 Task: Select street view around selected location Galveston Island Historic Pleasure Pier, Texas, United States and verify 2 surrounding locations
Action: Mouse moved to (147, 53)
Screenshot: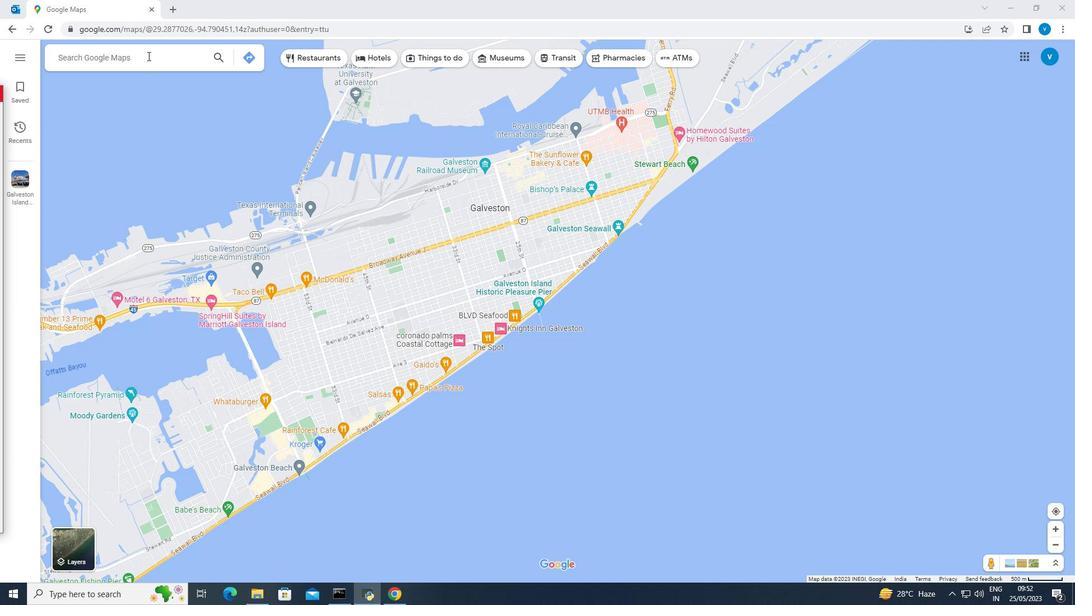 
Action: Mouse pressed left at (147, 53)
Screenshot: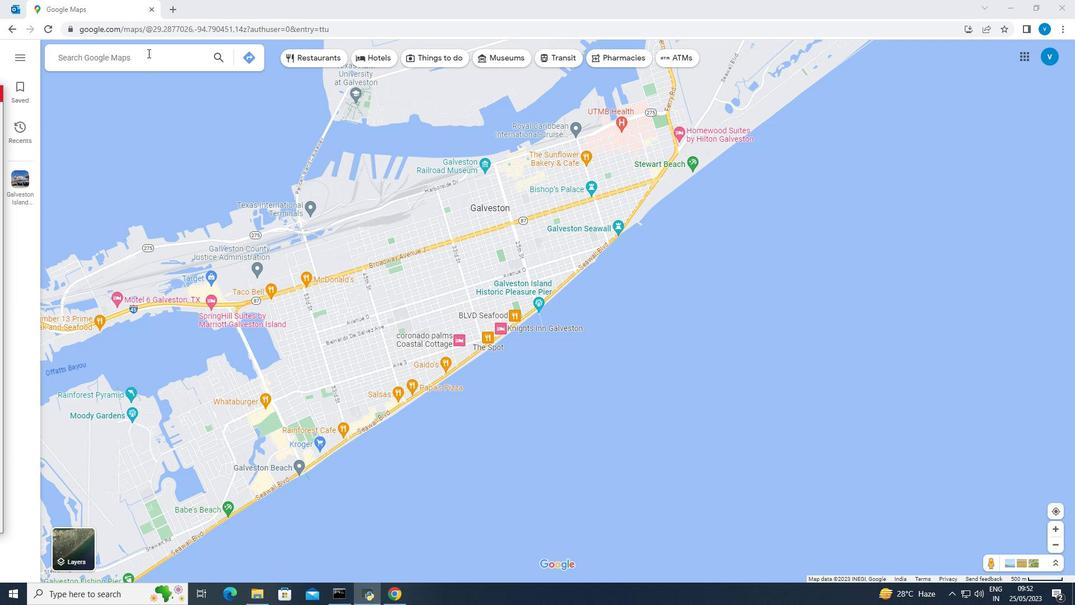 
Action: Key pressed <Key.shift><Key.shift>alveston<Key.space><Key.shift><Key.shift><Key.shift><Key.shift><Key.shift><Key.shift><Key.shift><Key.shift>Island<Key.space><Key.shift><Key.shift>Historic<Key.space><Key.shift><Key.shift><Key.shift><Key.shift><Key.shift><Key.shift><Key.shift>Pleasure<Key.space><Key.shift><Key.shift><Key.shift><Key.shift><Key.shift><Key.shift><Key.shift>Pier,<Key.space><Key.shift><Key.shift><Key.shift><Key.shift><Key.shift><Key.shift>Texas,<Key.space><Key.shift><Key.shift><Key.shift><Key.shift>United<Key.space><Key.shift><Key.shift><Key.shift><Key.shift><Key.shift><Key.shift><Key.shift>States
Screenshot: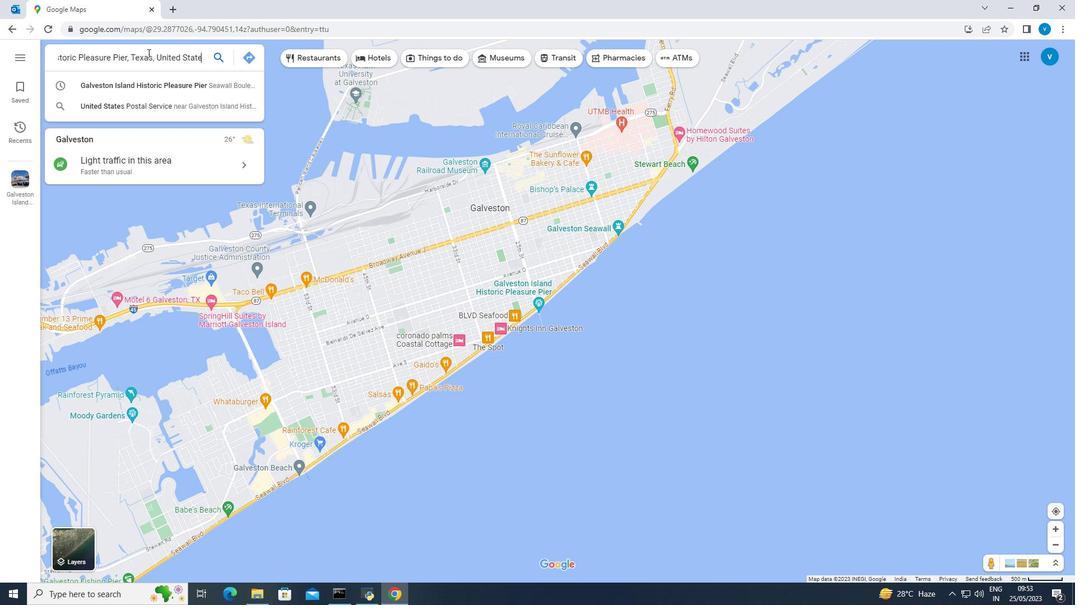 
Action: Mouse moved to (155, 62)
Screenshot: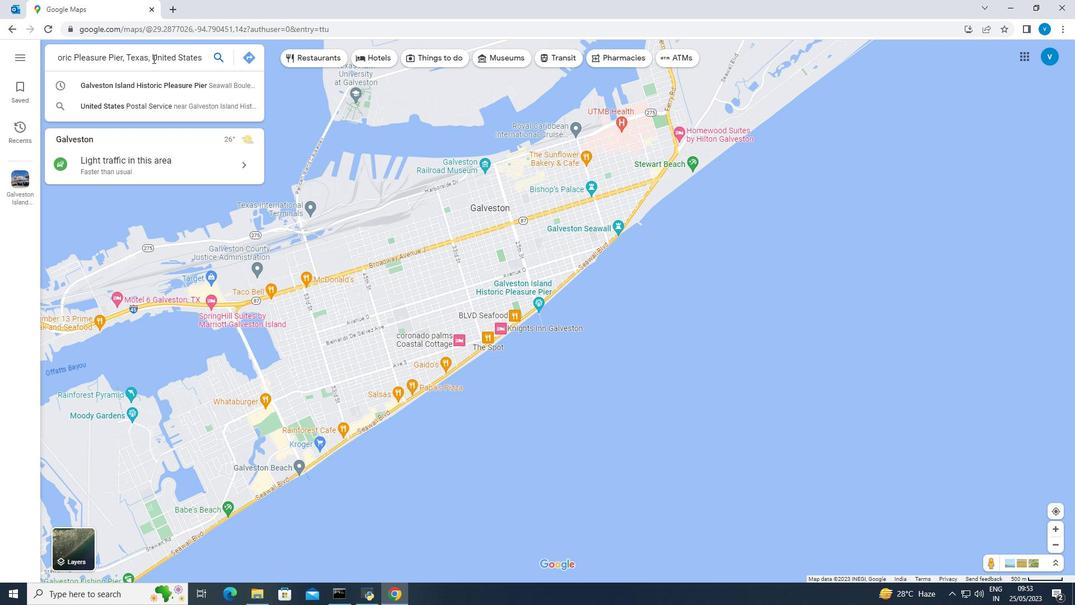
Action: Key pressed <Key.enter>
Screenshot: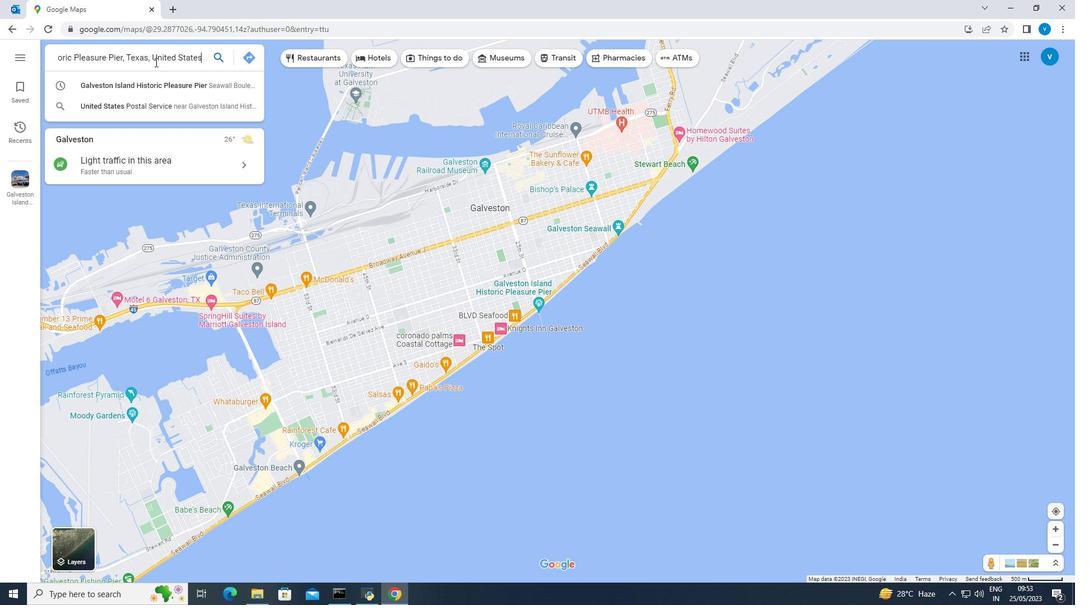 
Action: Mouse moved to (1031, 564)
Screenshot: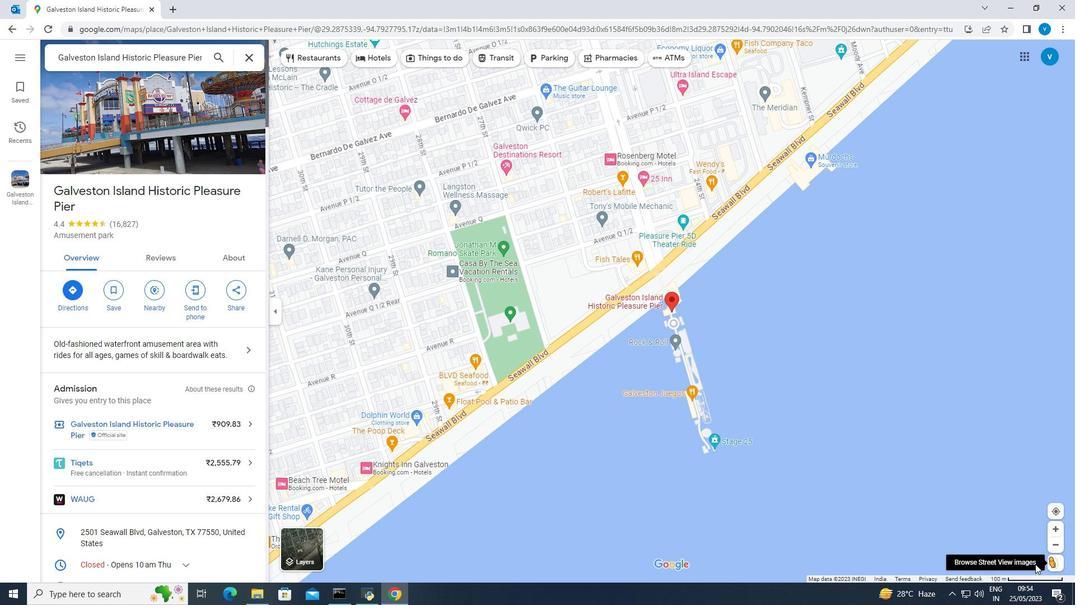 
Action: Mouse pressed left at (1031, 564)
Screenshot: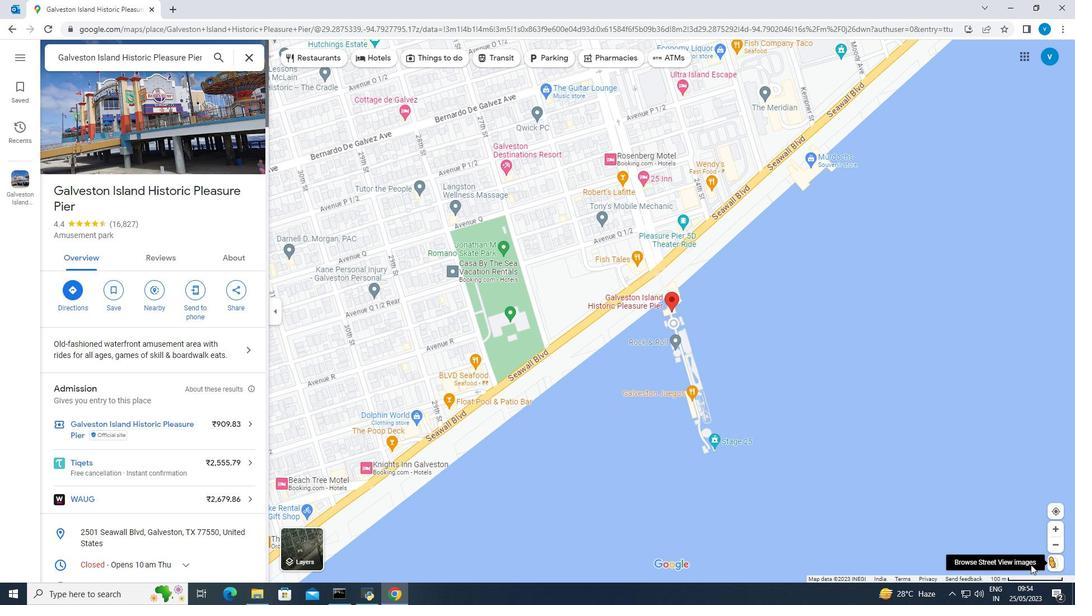 
Action: Mouse moved to (736, 201)
Screenshot: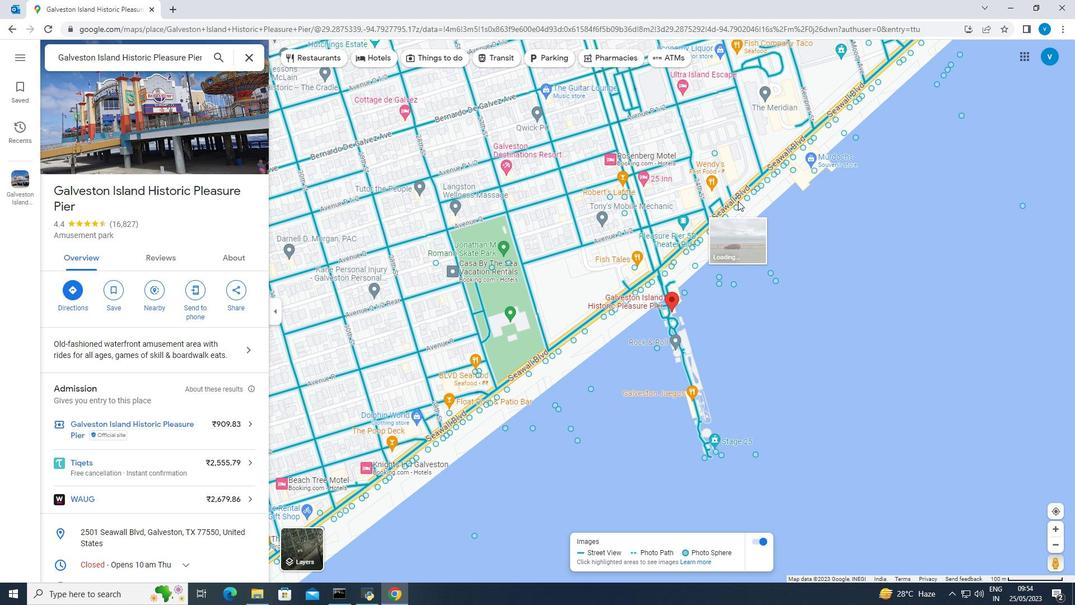 
Action: Mouse pressed left at (736, 201)
Screenshot: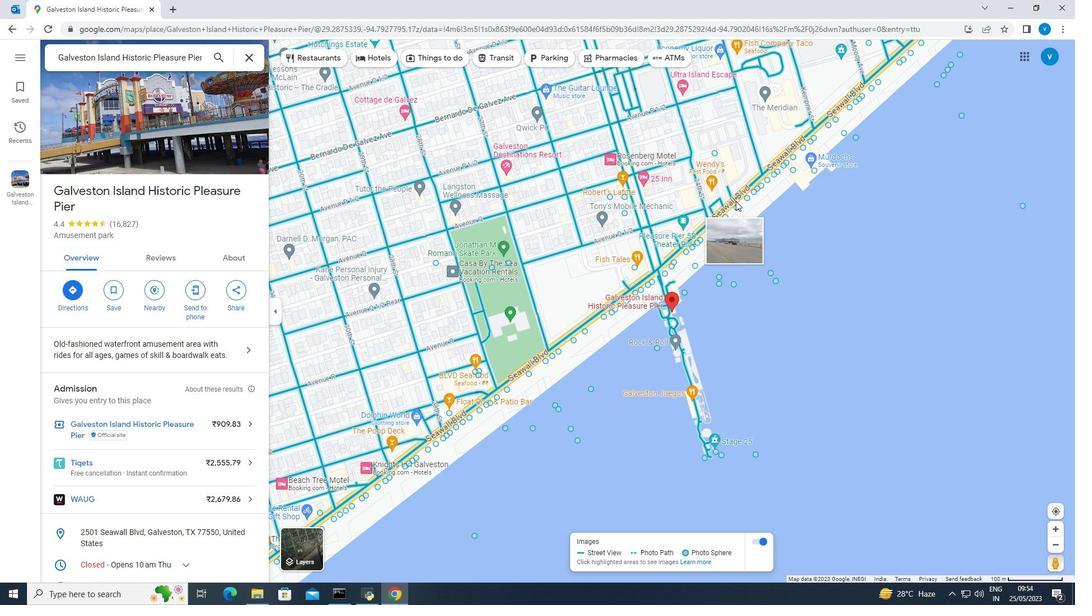 
Action: Mouse pressed left at (736, 201)
Screenshot: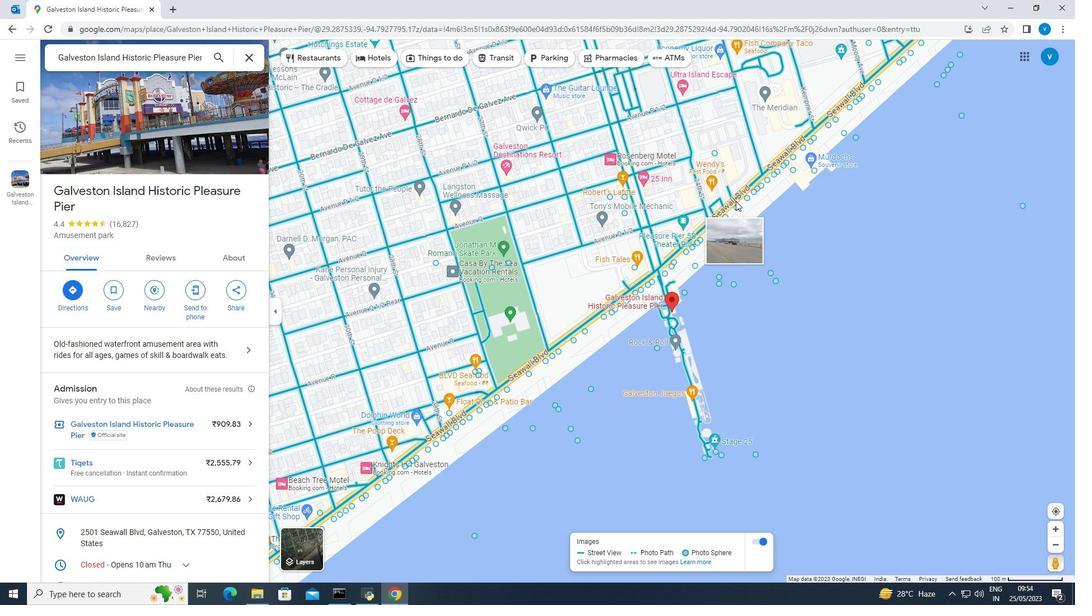 
Action: Mouse moved to (705, 354)
Screenshot: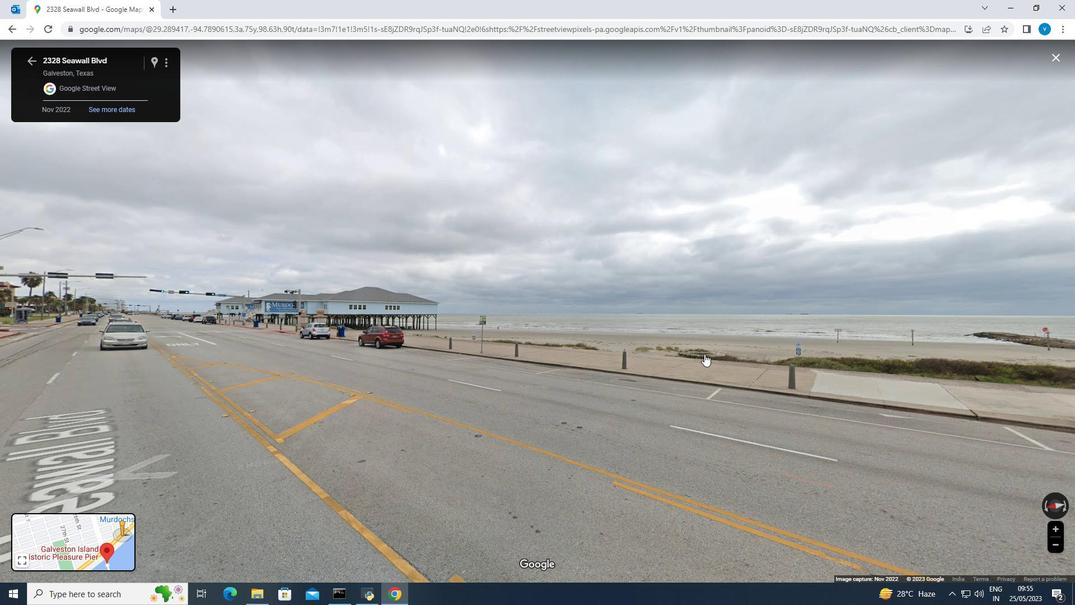 
Action: Mouse pressed left at (705, 354)
Screenshot: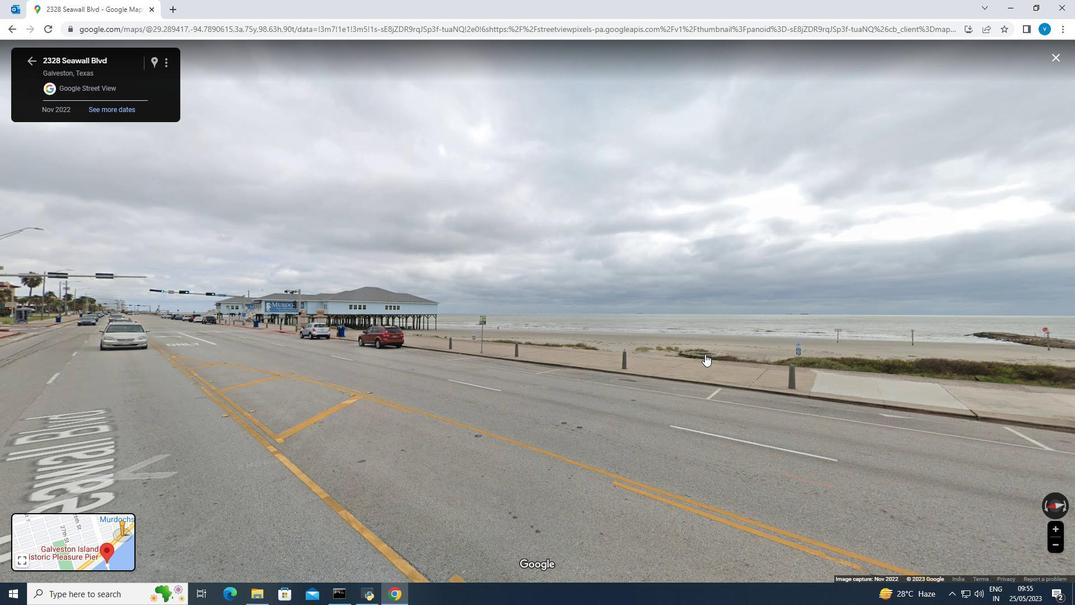 
Action: Mouse moved to (471, 350)
Screenshot: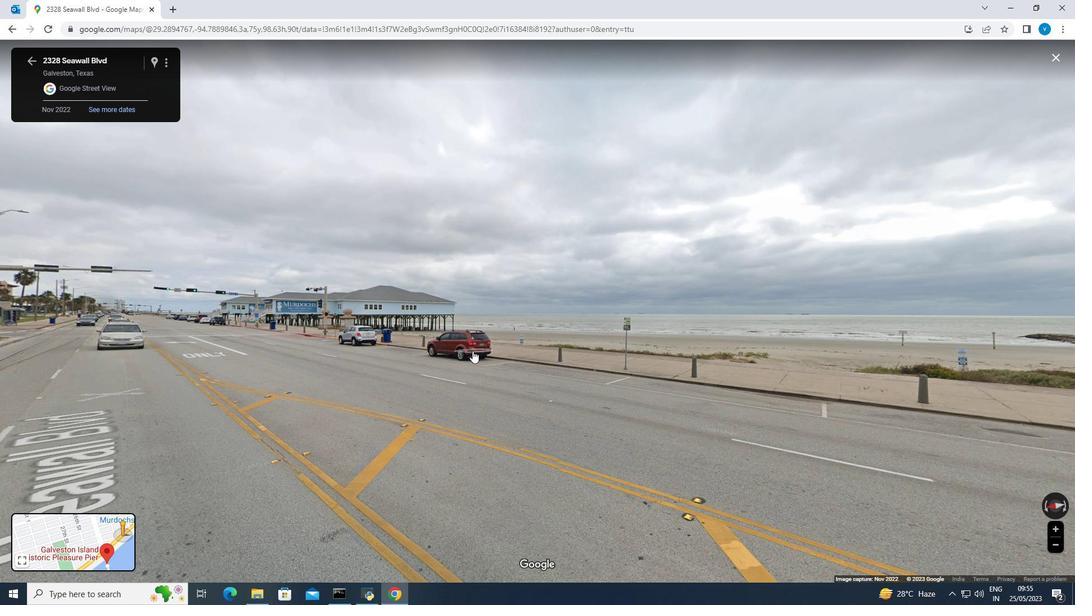 
Action: Mouse pressed left at (471, 350)
Screenshot: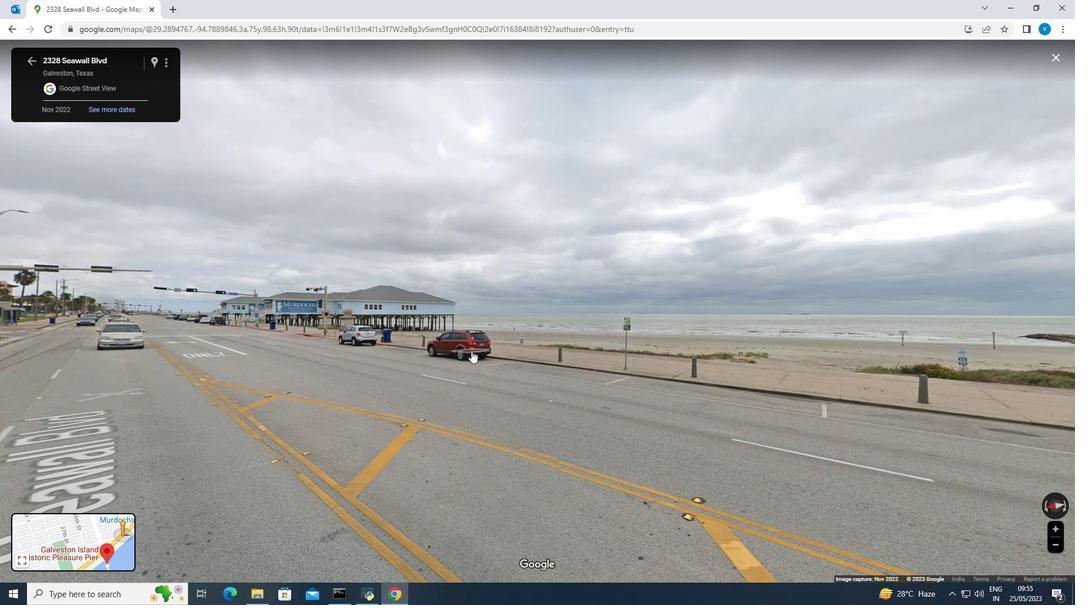 
Action: Mouse moved to (365, 313)
Screenshot: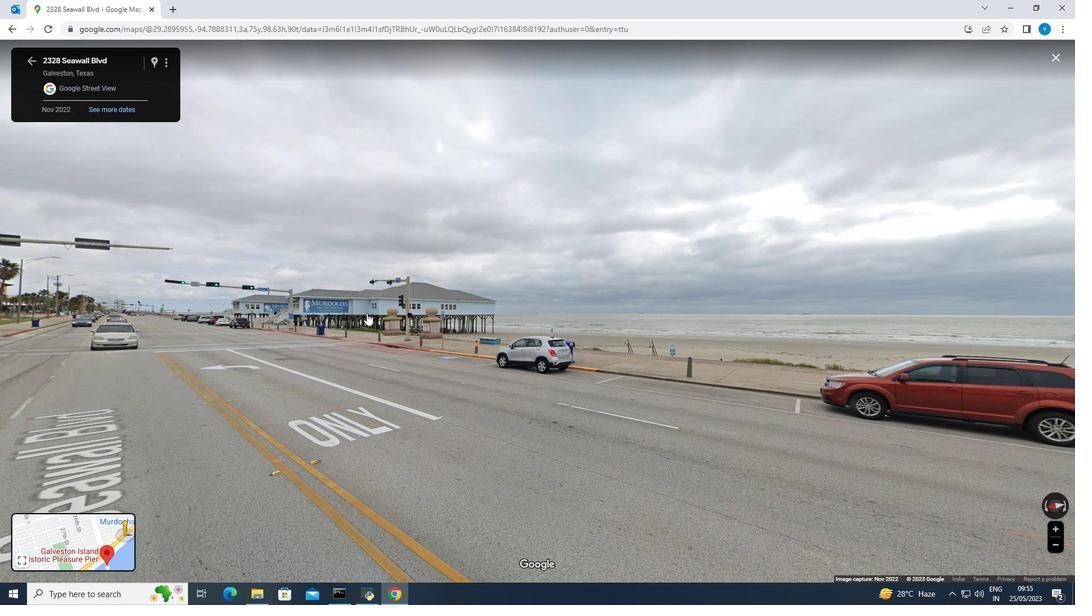 
Action: Mouse pressed left at (365, 313)
Screenshot: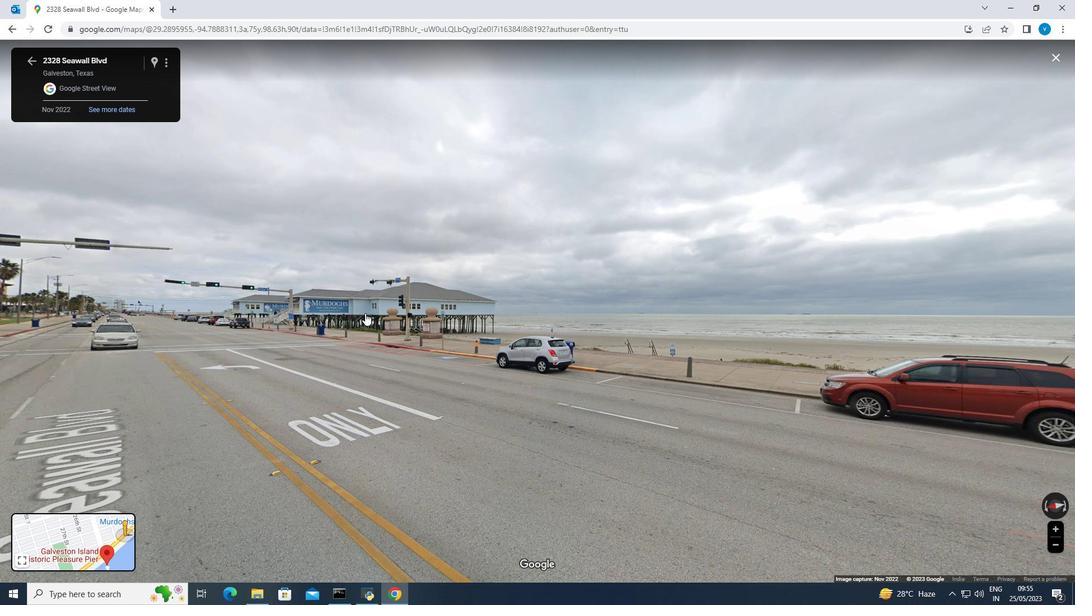 
Action: Mouse moved to (179, 340)
Screenshot: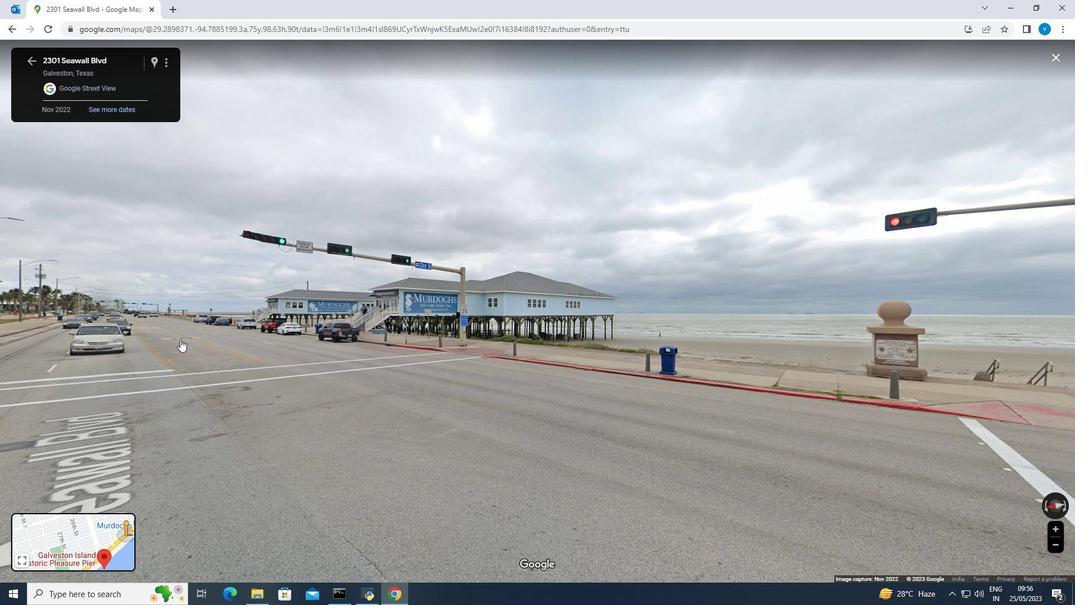 
Action: Mouse scrolled (179, 339) with delta (0, 0)
Screenshot: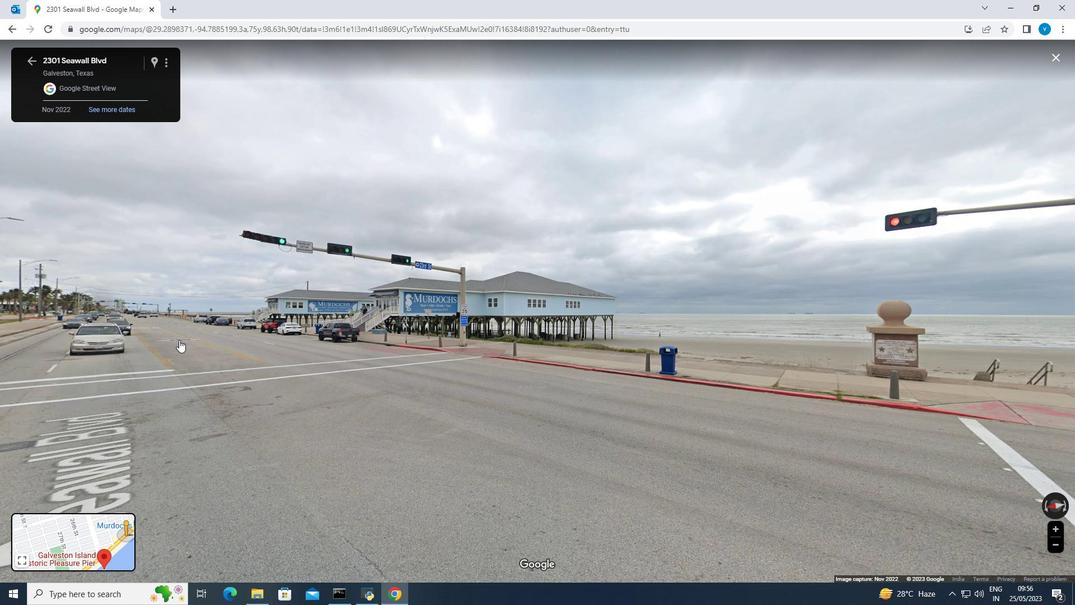 
Action: Mouse moved to (6, 358)
Screenshot: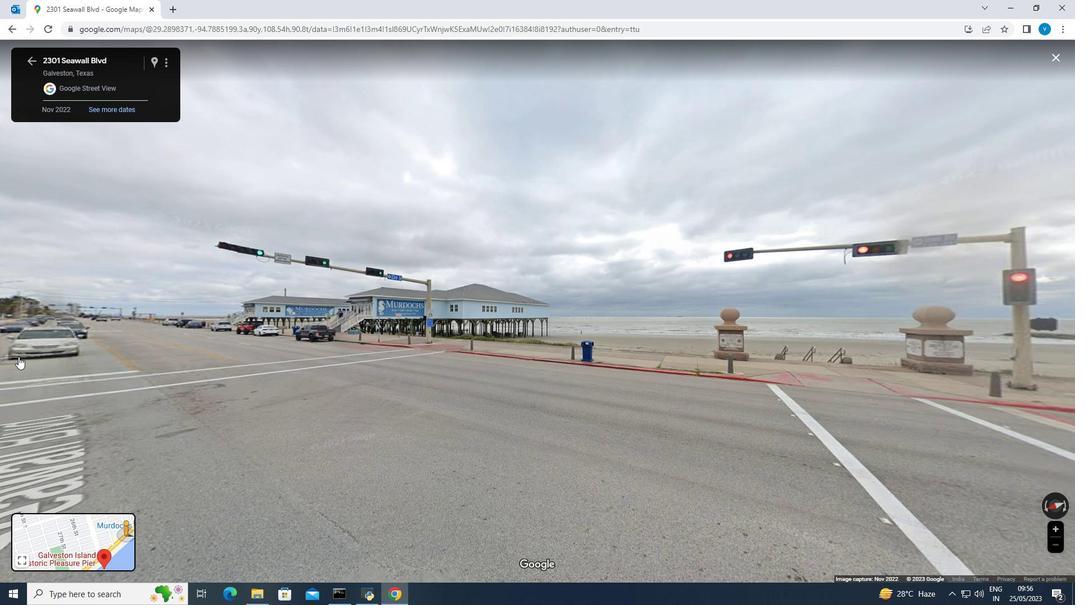 
Action: Mouse pressed left at (6, 358)
Screenshot: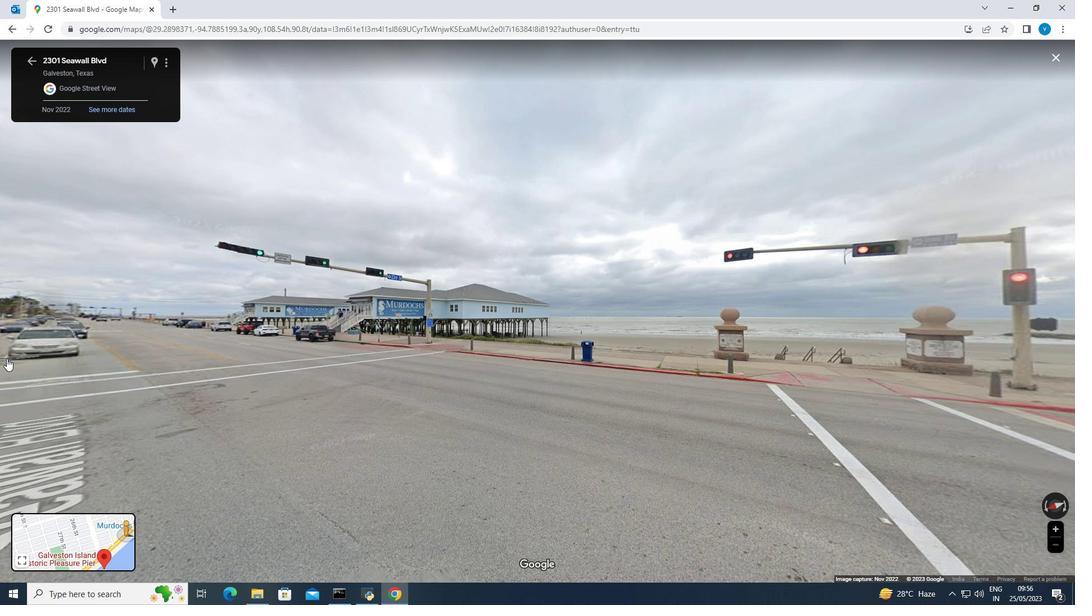 
Action: Mouse moved to (20, 360)
Screenshot: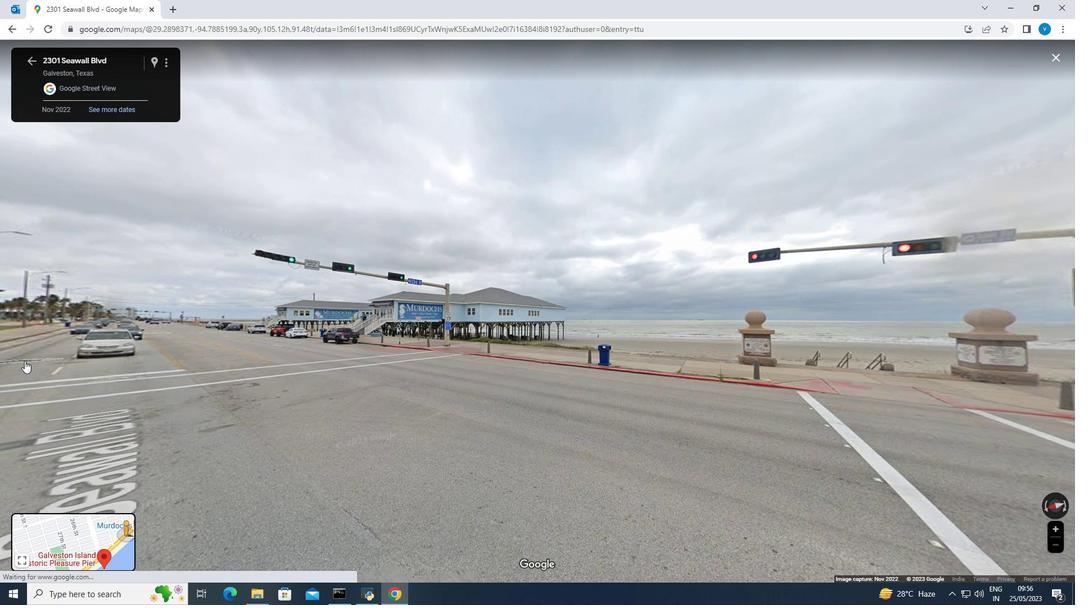 
Action: Mouse pressed left at (20, 360)
Screenshot: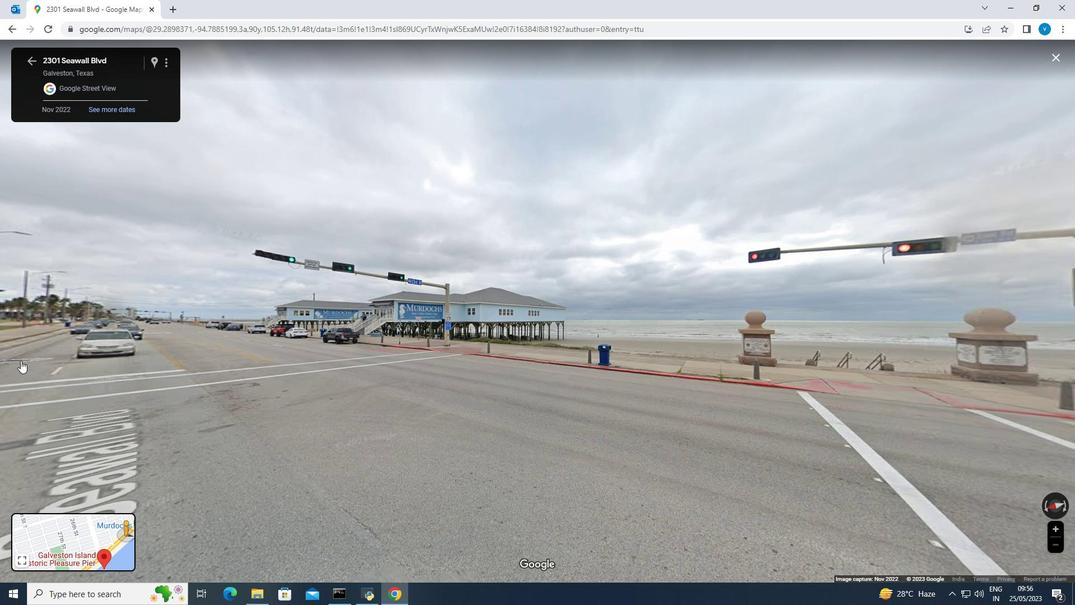 
Action: Mouse moved to (33, 370)
Screenshot: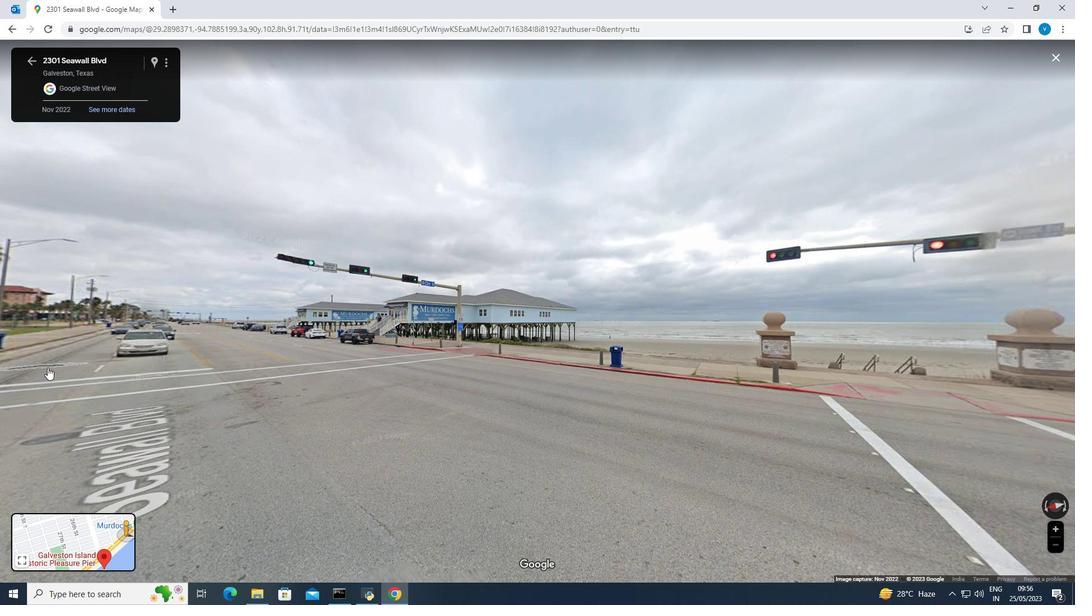 
Action: Mouse pressed left at (33, 370)
Screenshot: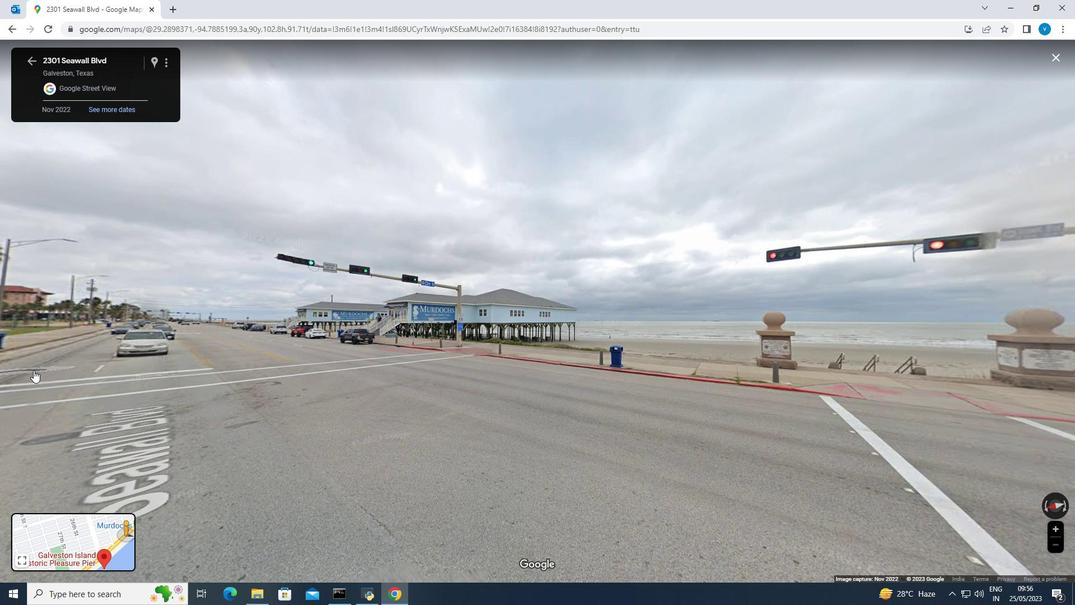 
Action: Mouse moved to (56, 370)
Screenshot: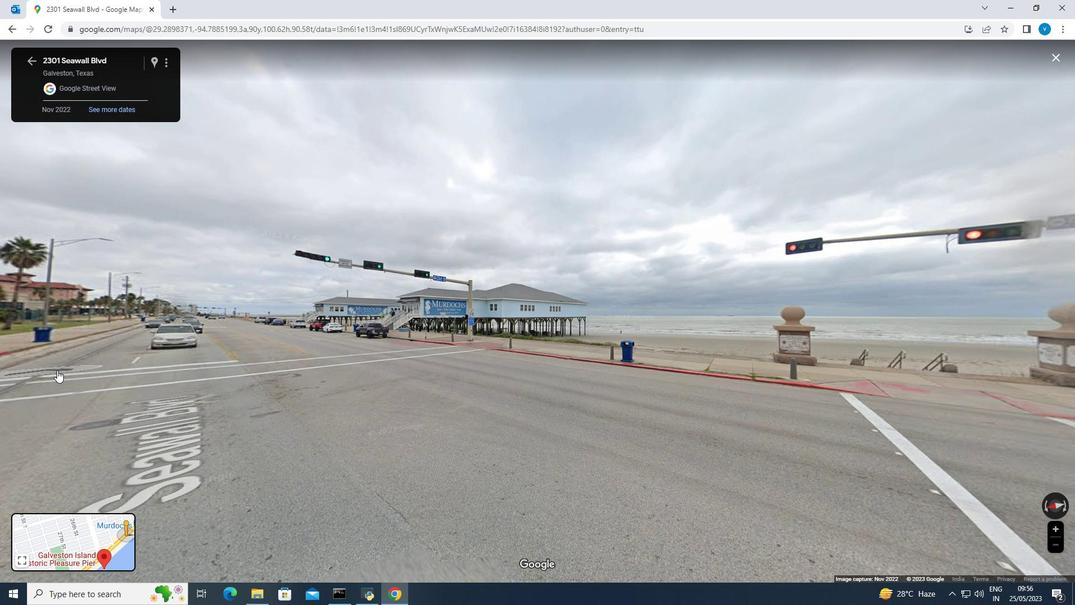 
Action: Mouse pressed left at (56, 370)
Screenshot: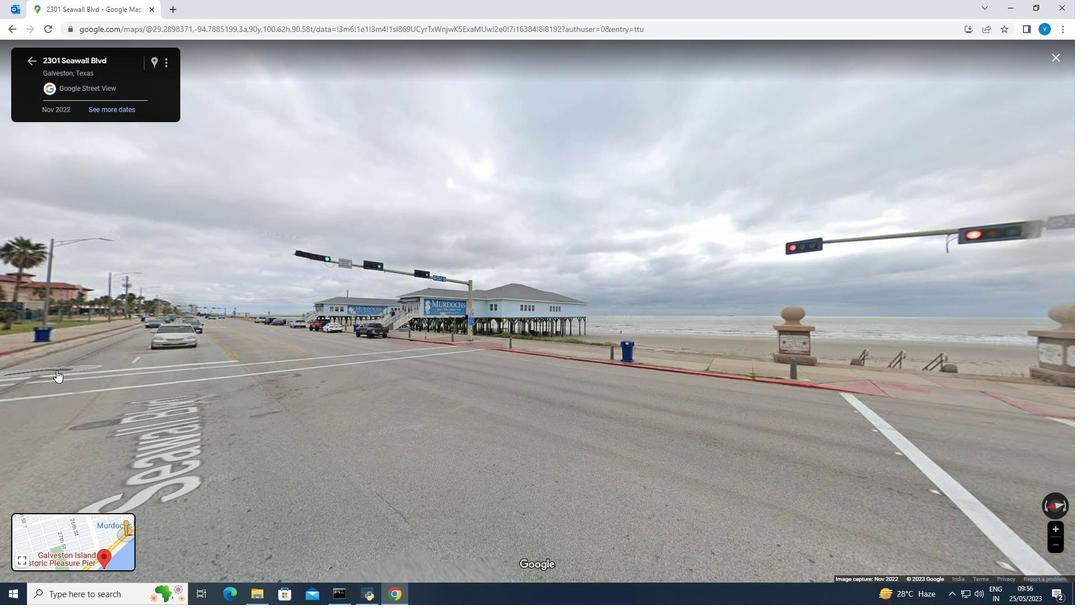 
Action: Mouse moved to (62, 369)
Screenshot: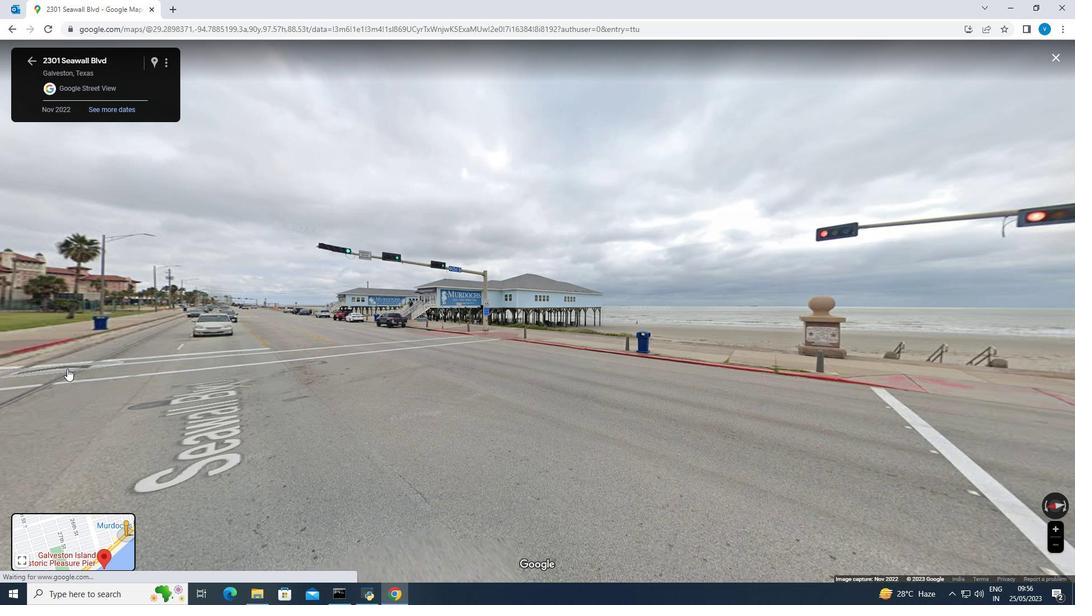 
Action: Mouse pressed left at (62, 369)
Screenshot: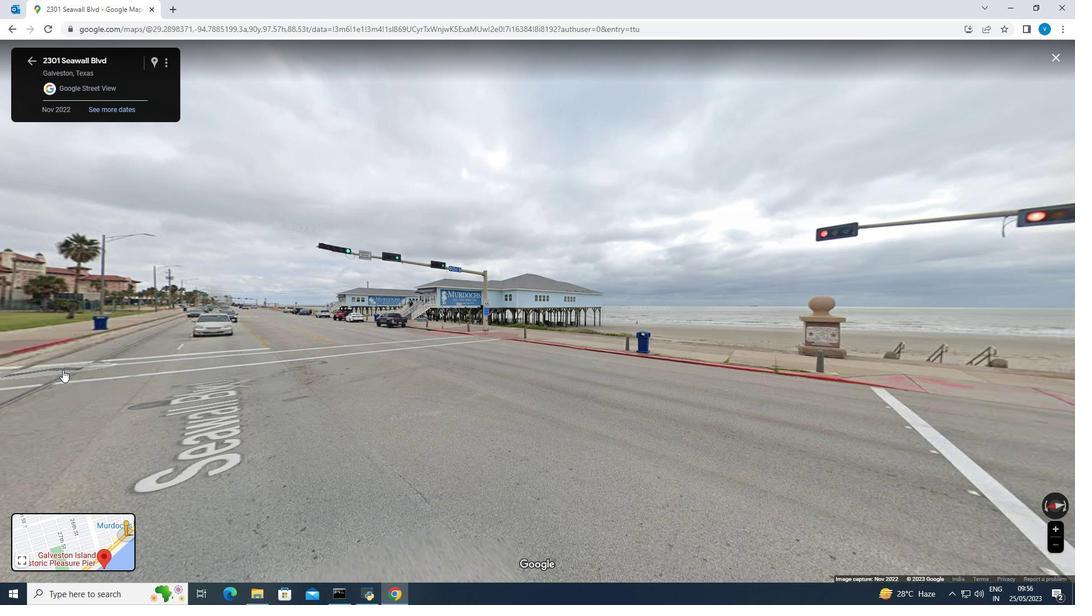 
Action: Mouse moved to (224, 329)
Screenshot: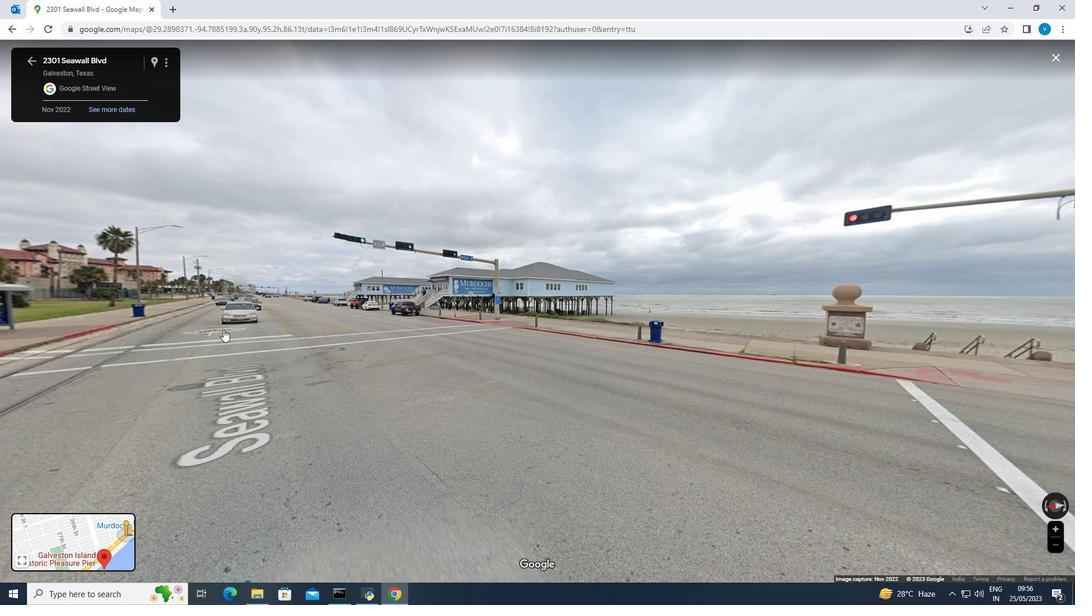 
Action: Mouse scrolled (224, 330) with delta (0, 0)
Screenshot: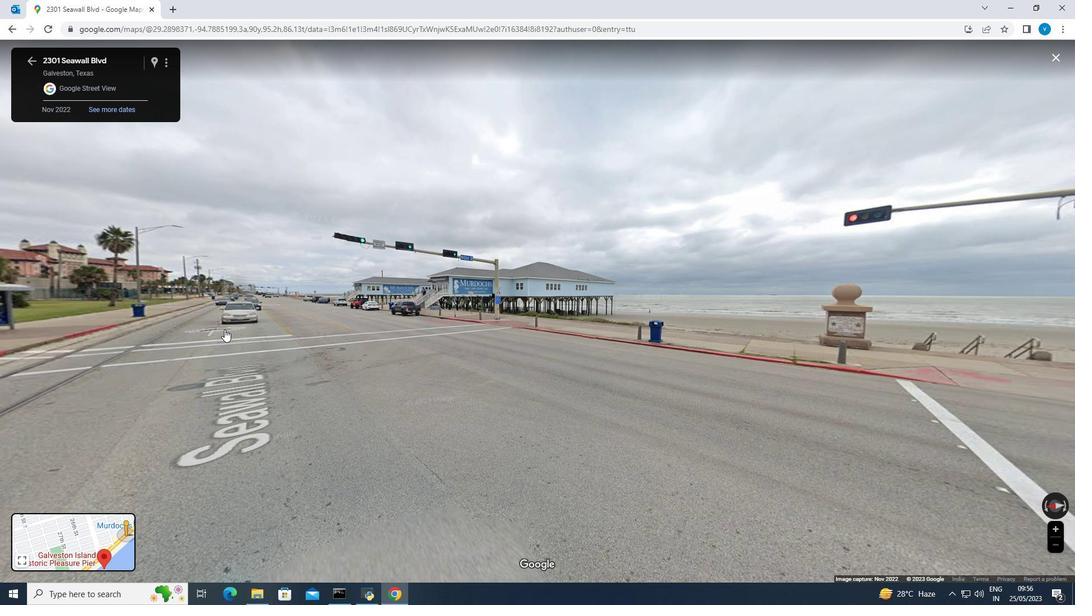 
Action: Mouse scrolled (224, 330) with delta (0, 0)
Screenshot: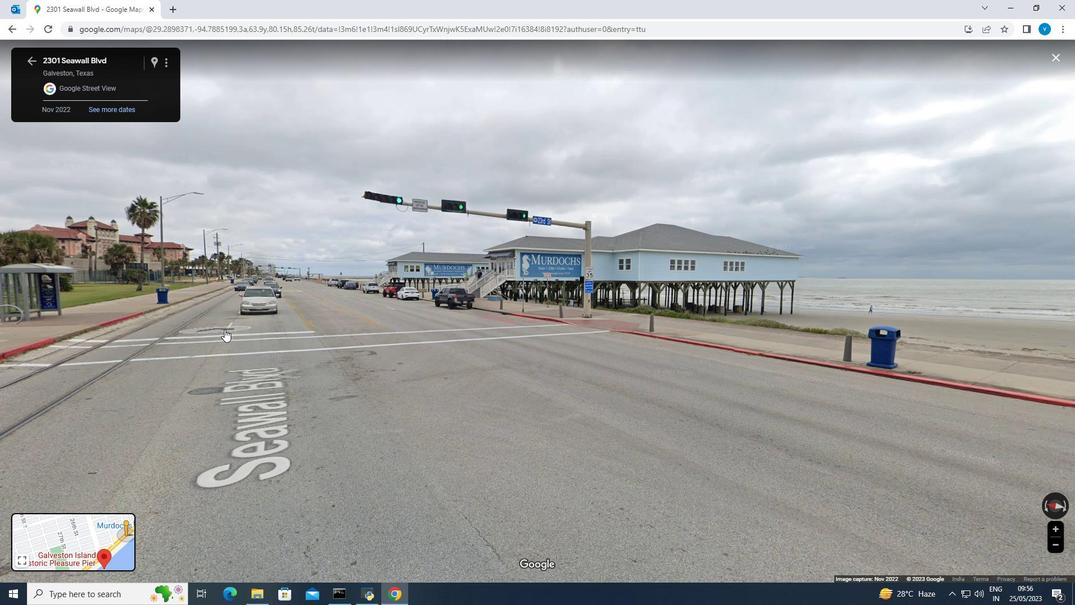 
Action: Mouse moved to (193, 262)
Screenshot: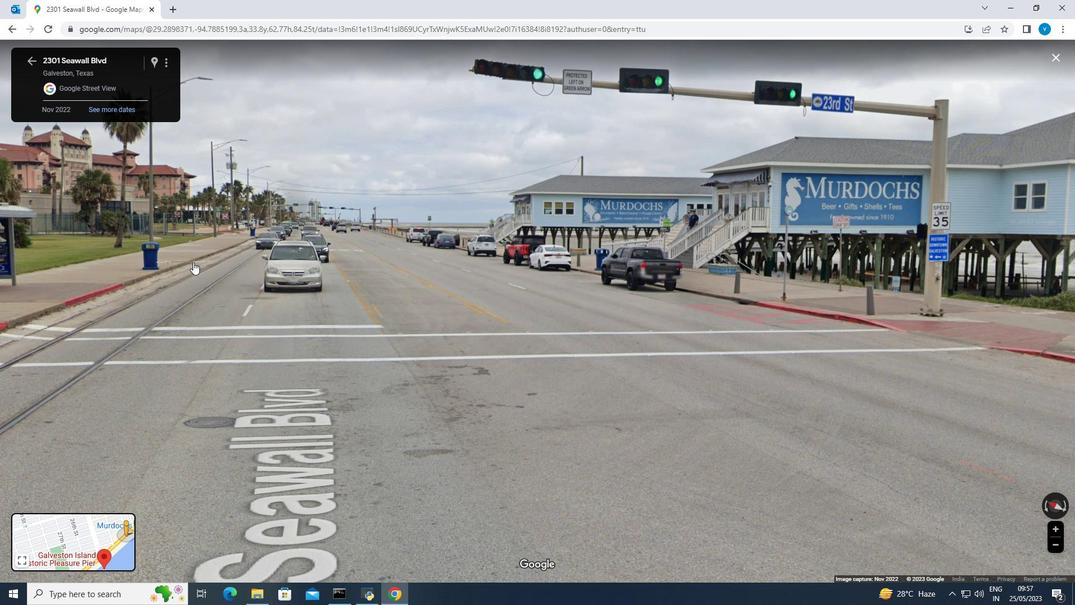 
Action: Mouse scrolled (193, 262) with delta (0, 0)
Screenshot: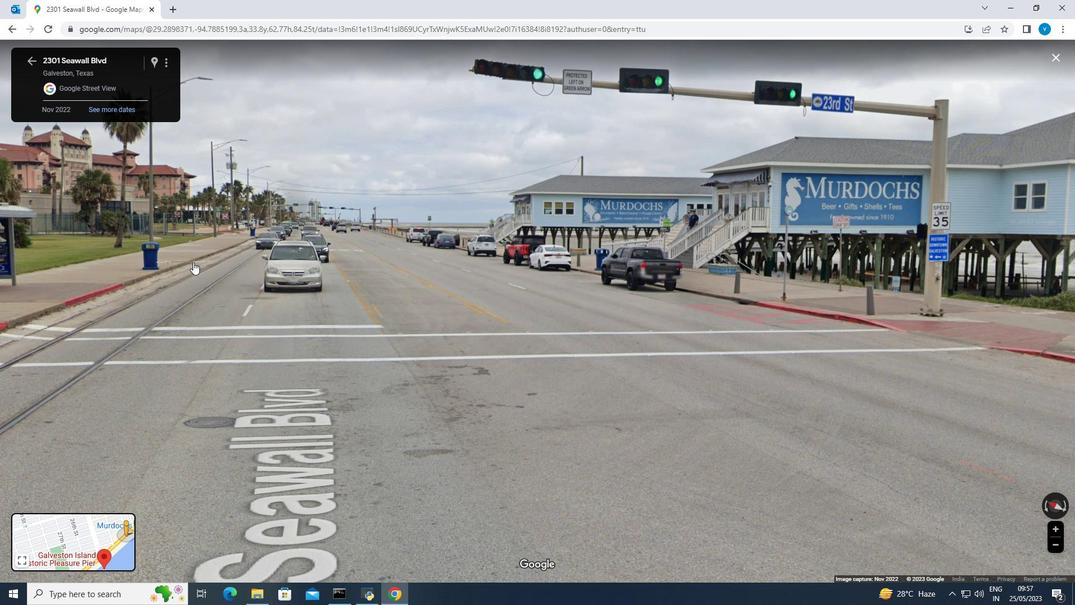 
Action: Mouse moved to (181, 173)
Screenshot: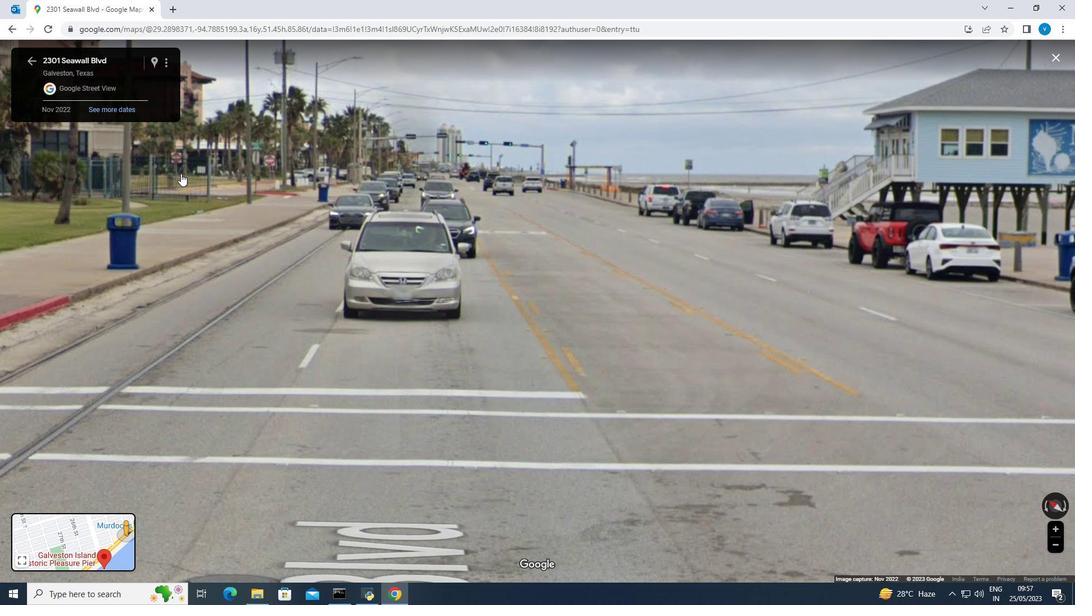 
Action: Mouse scrolled (181, 173) with delta (0, 0)
Screenshot: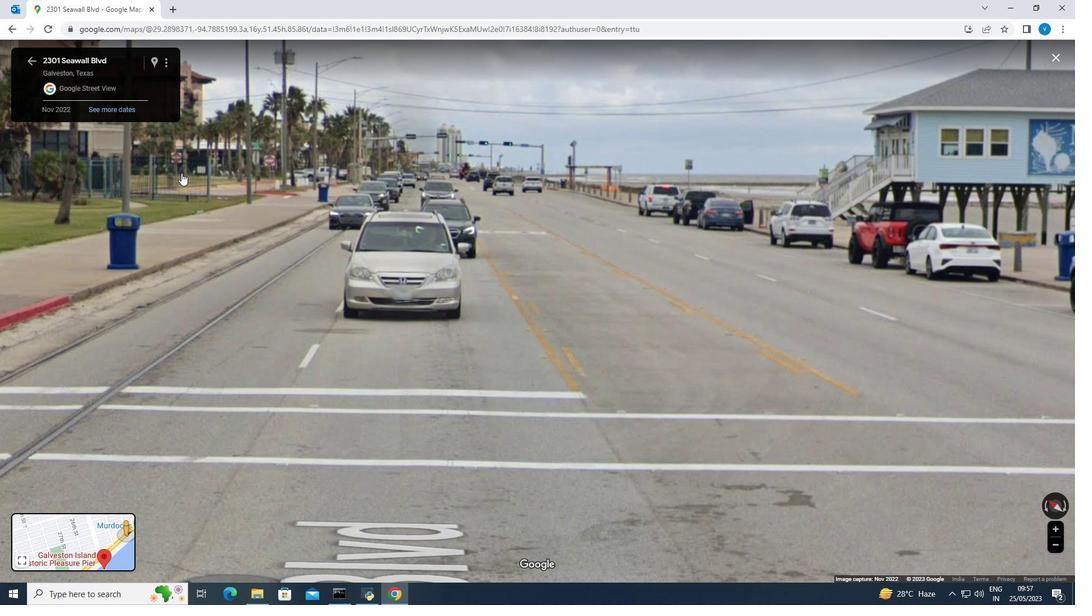 
Action: Mouse scrolled (181, 173) with delta (0, 0)
Screenshot: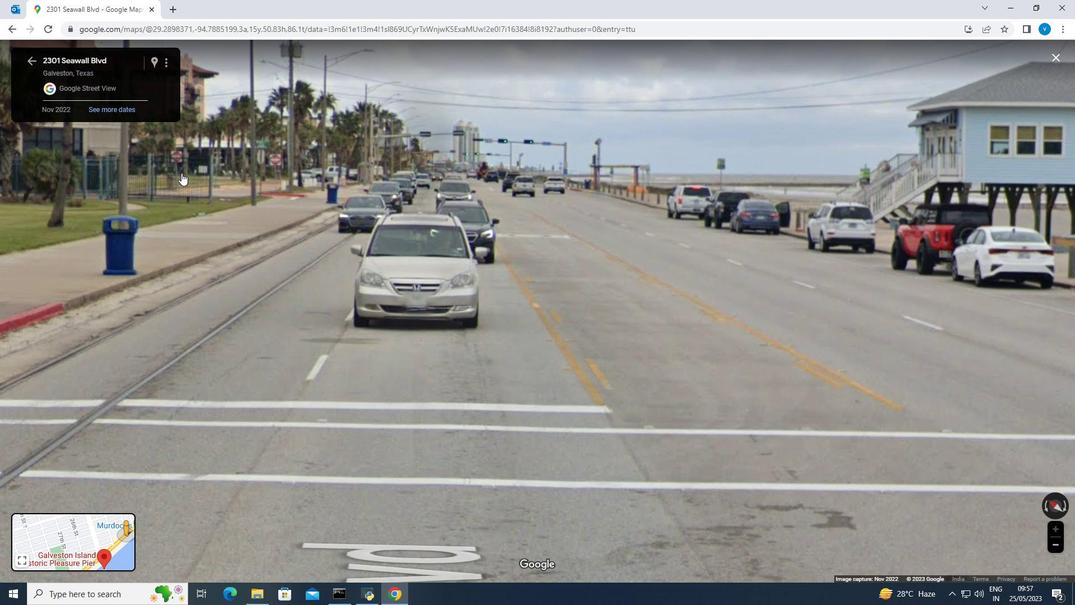 
Action: Mouse pressed left at (181, 173)
Screenshot: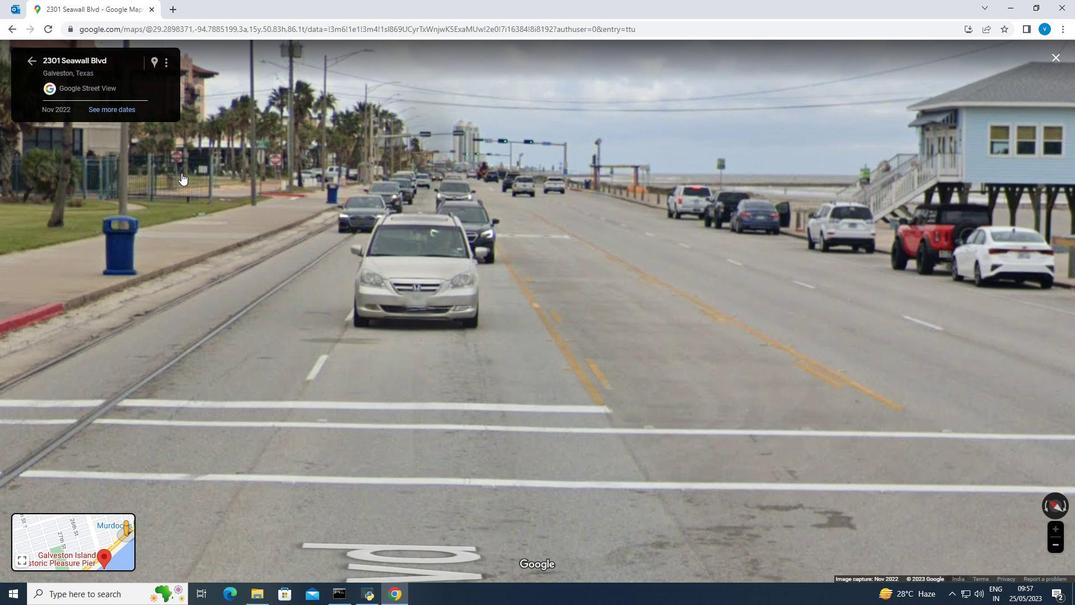 
Action: Mouse moved to (829, 312)
Screenshot: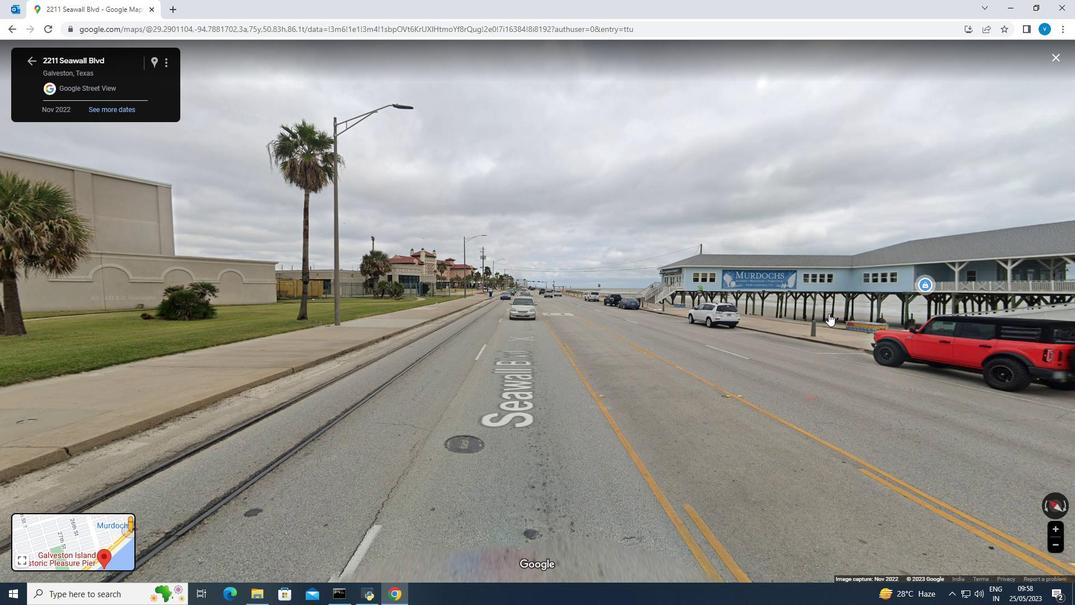 
Action: Mouse pressed left at (829, 312)
Screenshot: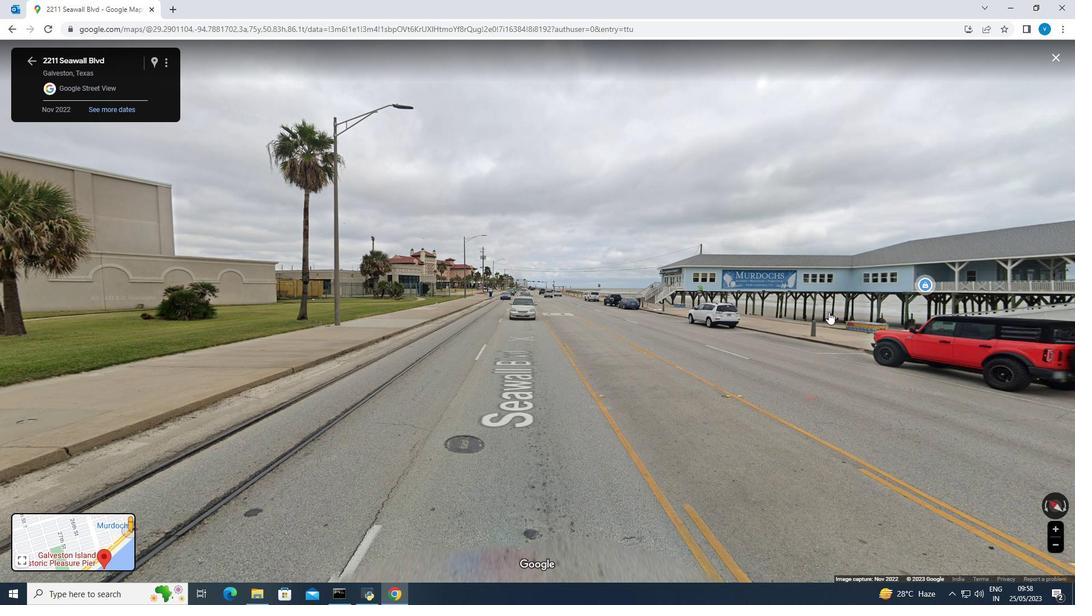 
Action: Mouse moved to (632, 280)
Screenshot: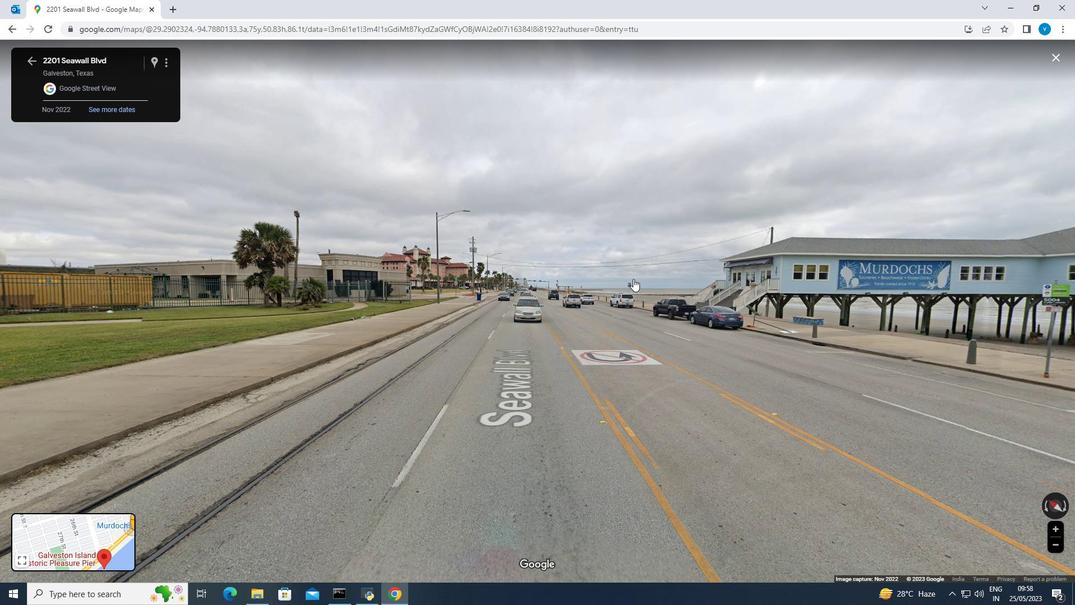 
Action: Mouse pressed left at (632, 280)
Screenshot: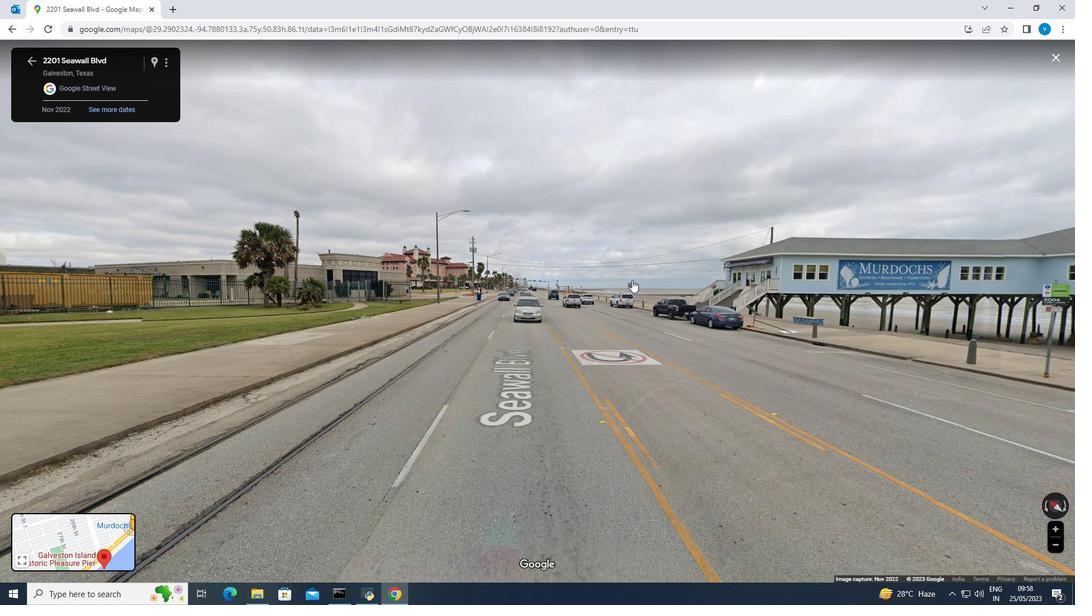 
Action: Mouse moved to (1056, 54)
Screenshot: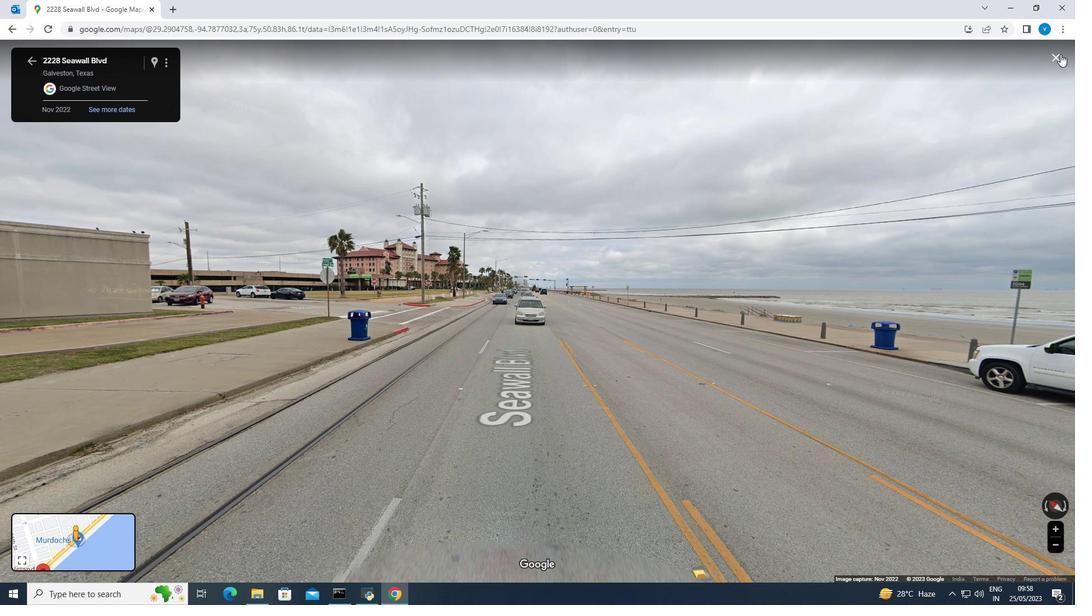 
Action: Mouse pressed left at (1056, 54)
Screenshot: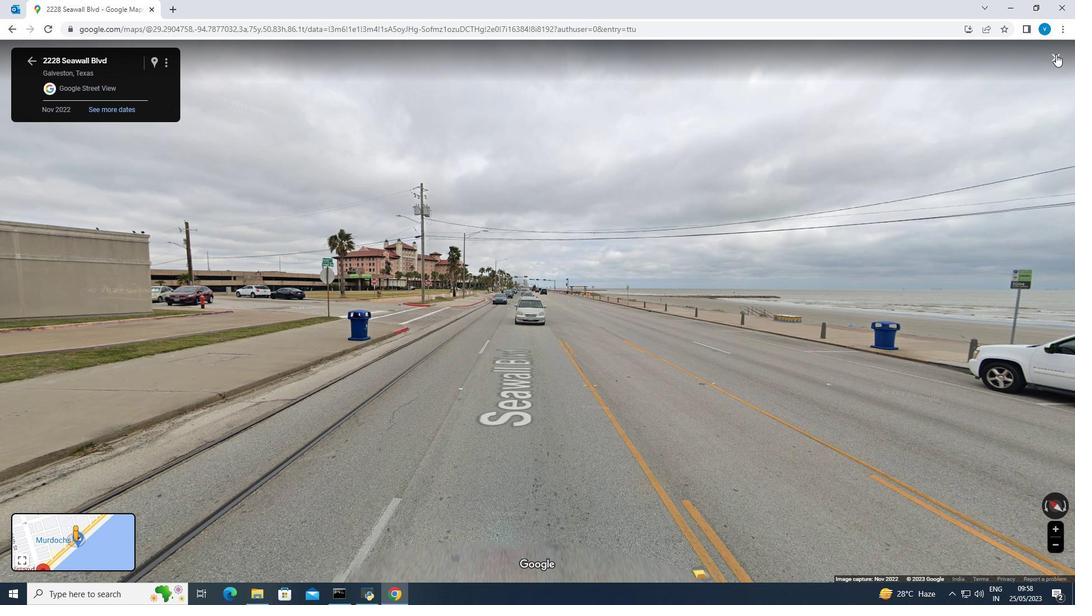 
Action: Mouse moved to (406, 516)
Screenshot: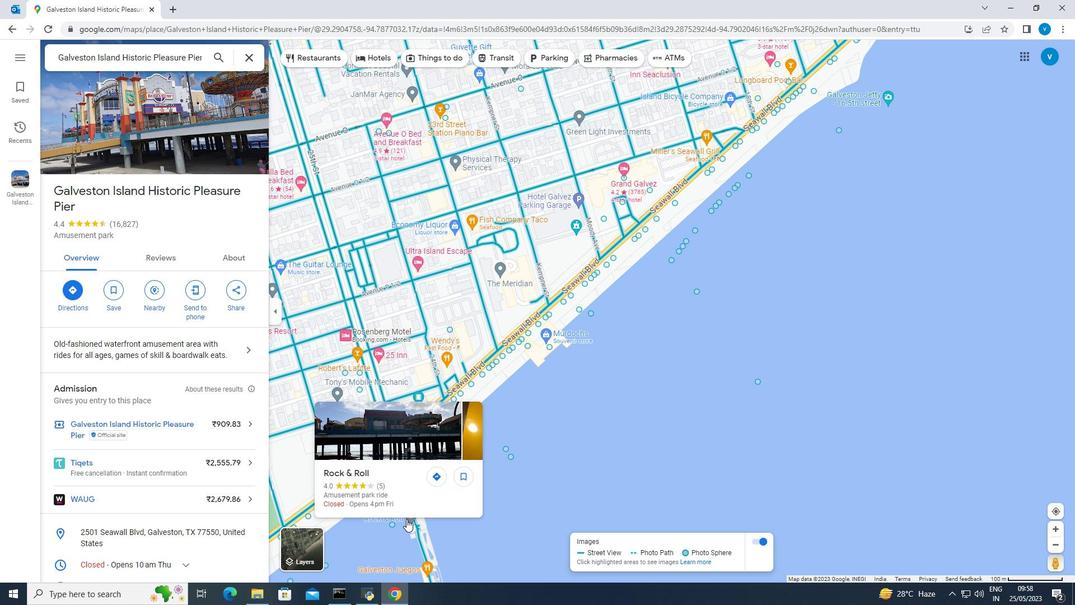 
Action: Mouse pressed left at (406, 516)
Screenshot: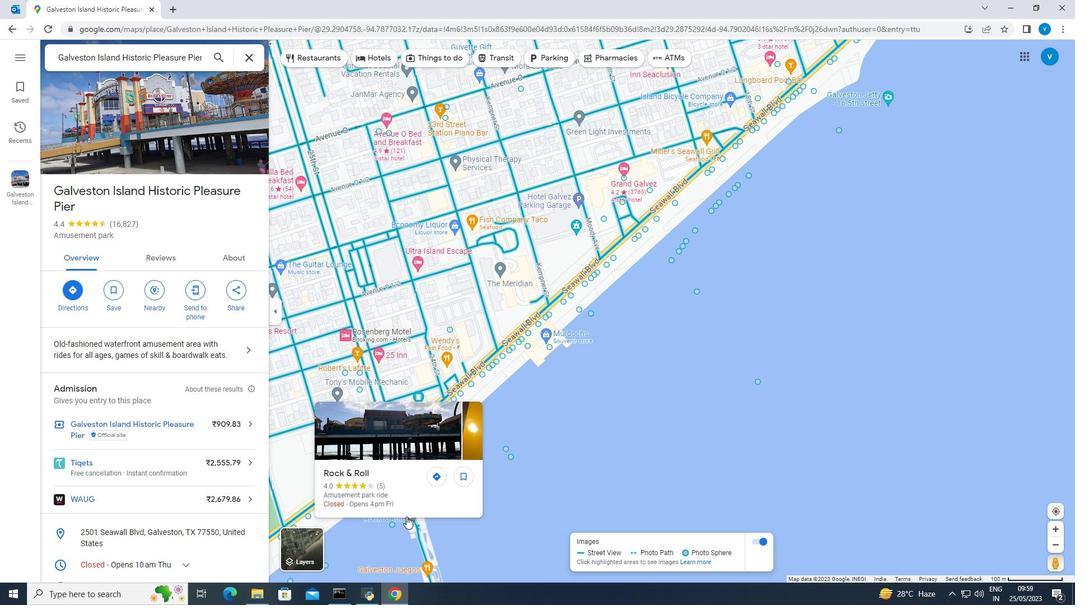 
Action: Mouse pressed left at (406, 516)
Screenshot: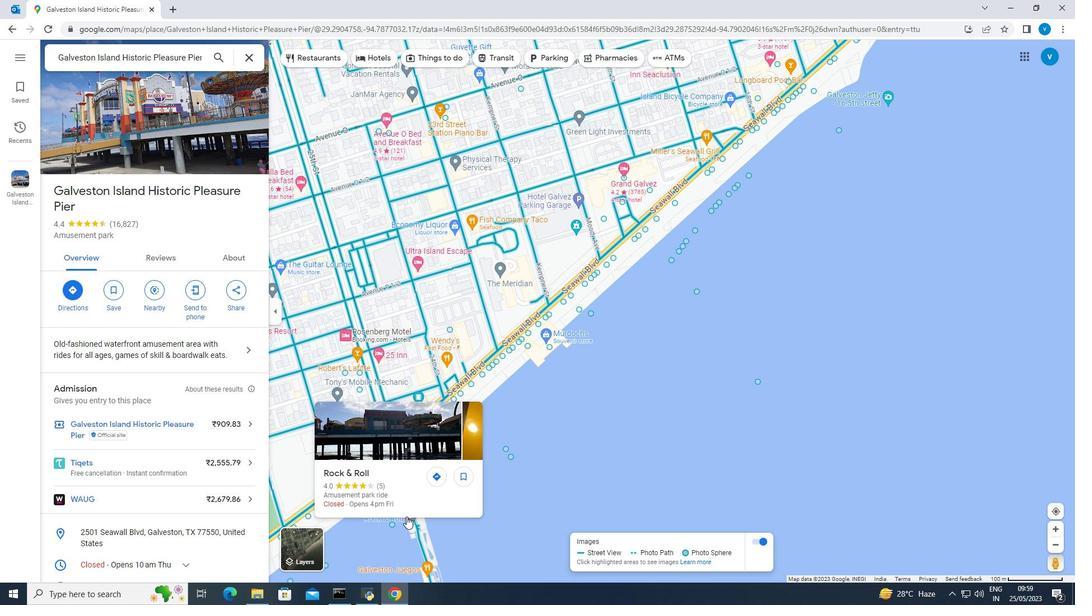 
Action: Mouse moved to (238, 155)
Screenshot: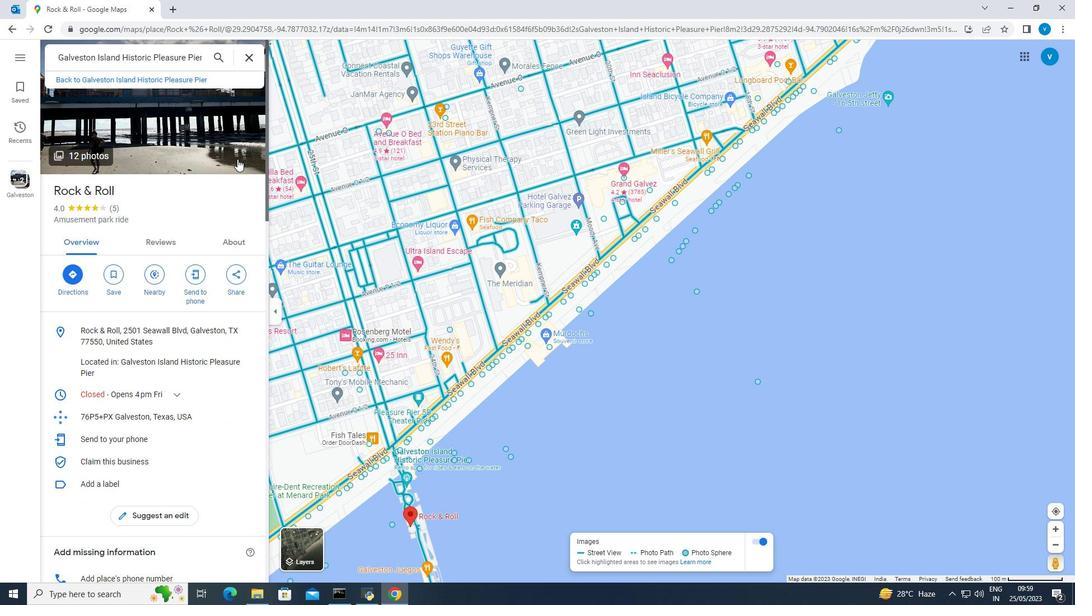 
Action: Mouse pressed left at (238, 155)
Screenshot: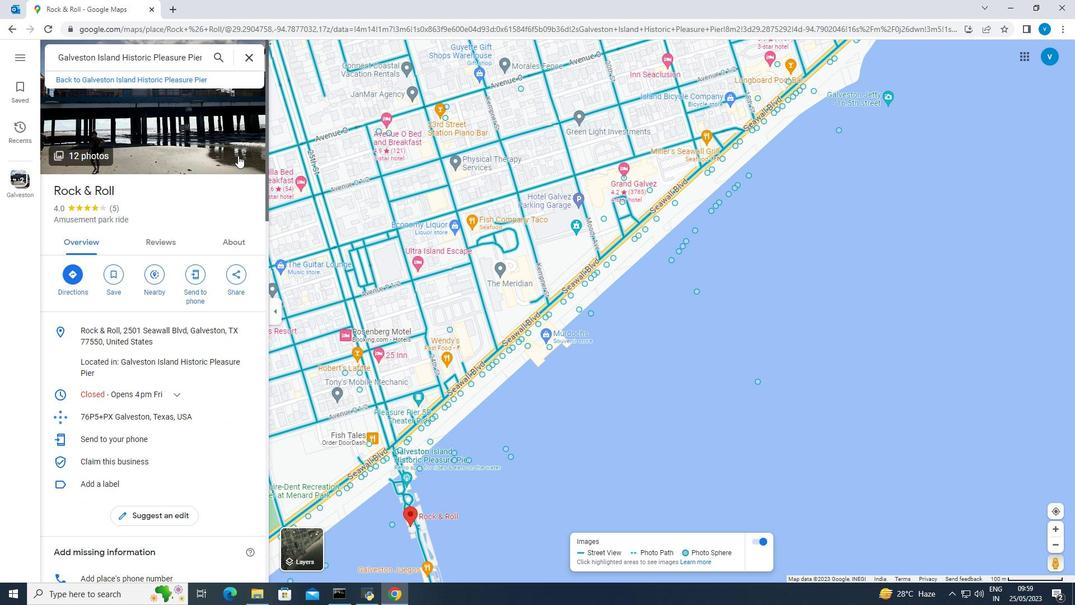 
Action: Mouse pressed left at (238, 155)
Screenshot: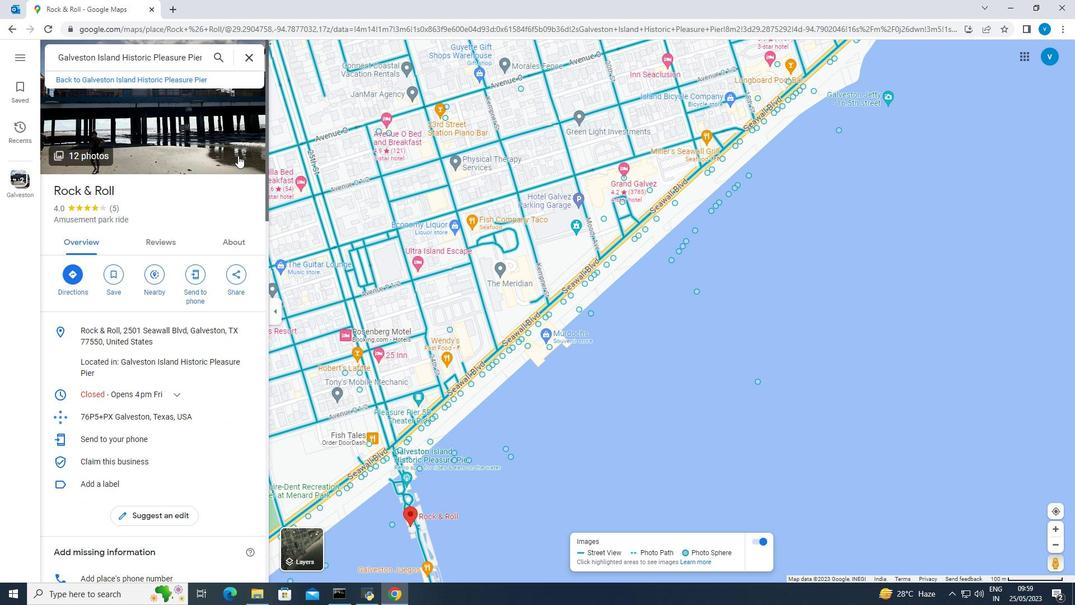 
Action: Mouse moved to (691, 496)
Screenshot: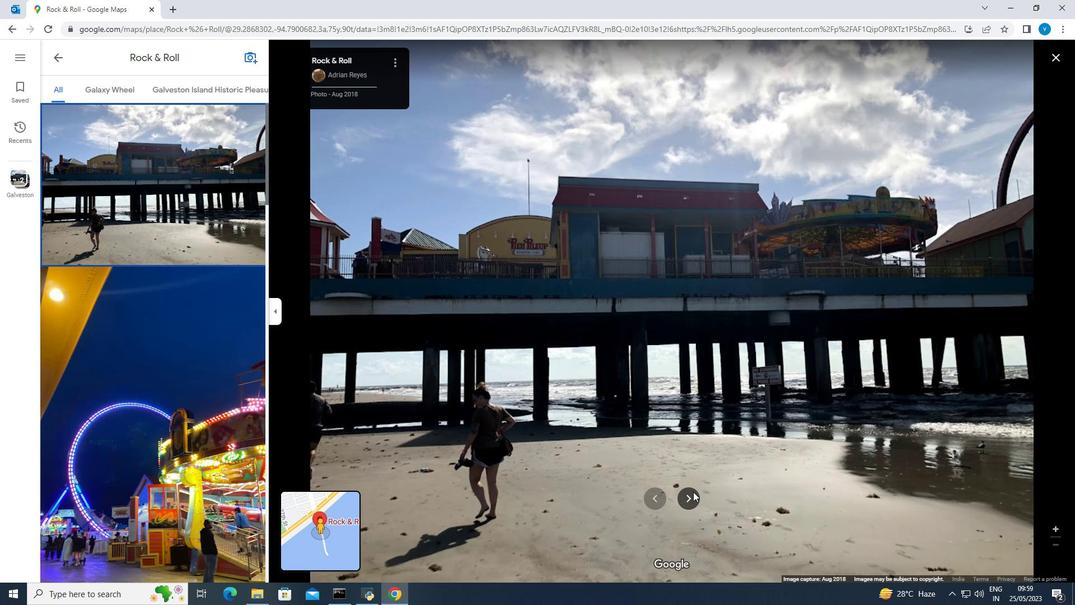 
Action: Mouse pressed left at (691, 496)
Screenshot: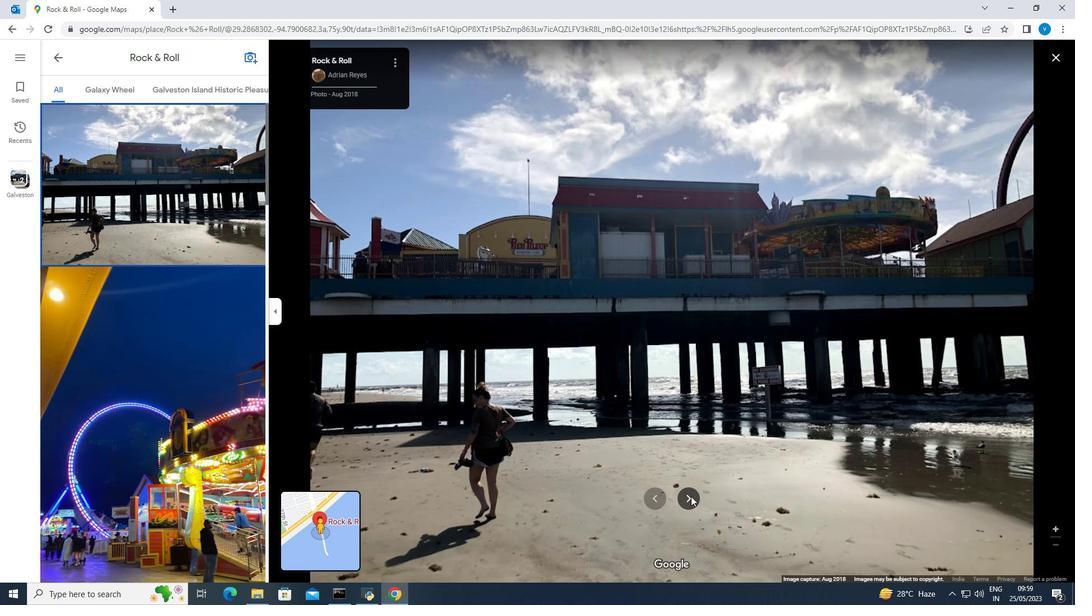 
Action: Mouse pressed left at (691, 496)
Screenshot: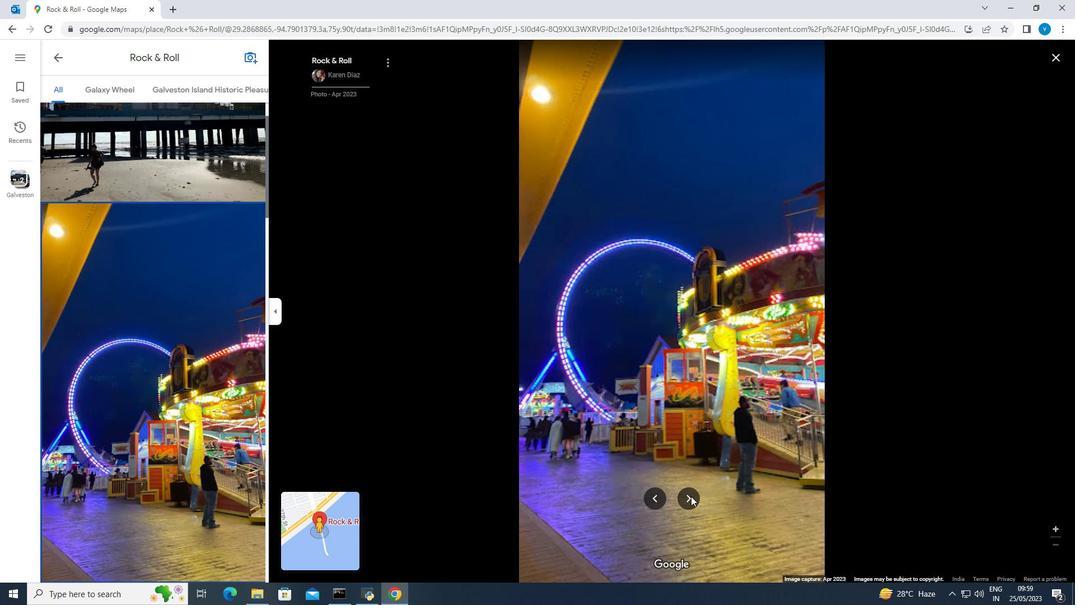 
Action: Mouse pressed left at (691, 496)
Screenshot: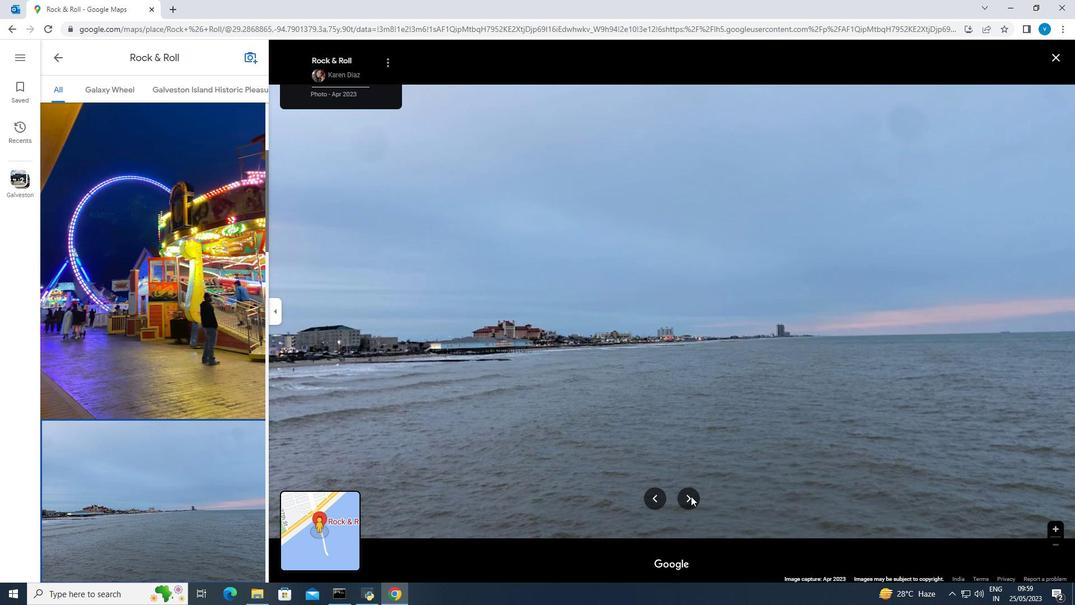 
Action: Mouse pressed left at (691, 496)
Screenshot: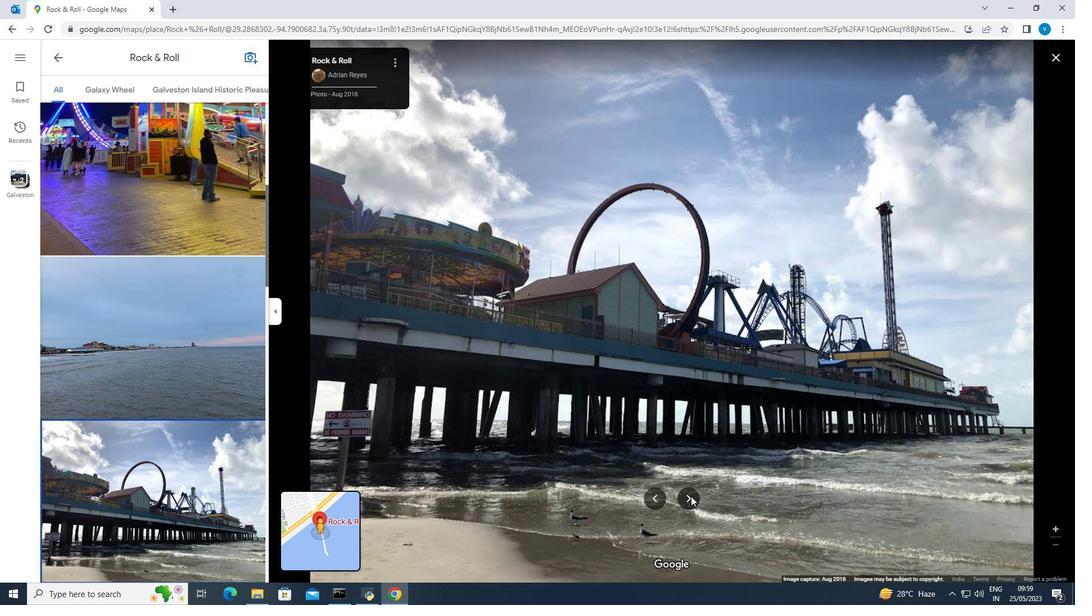 
Action: Mouse moved to (689, 497)
Screenshot: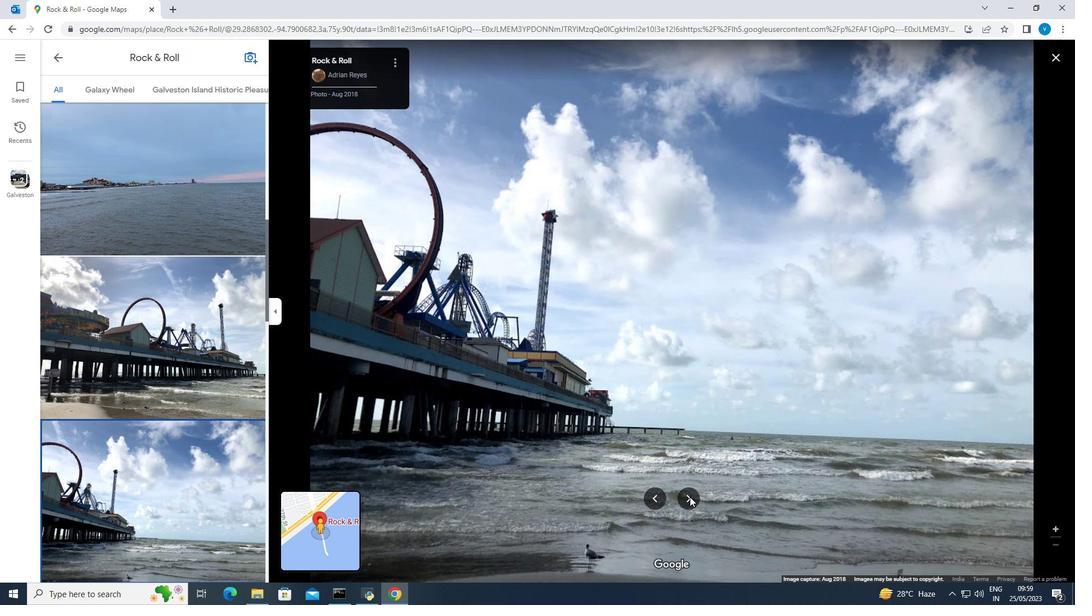 
Action: Mouse pressed left at (689, 497)
Screenshot: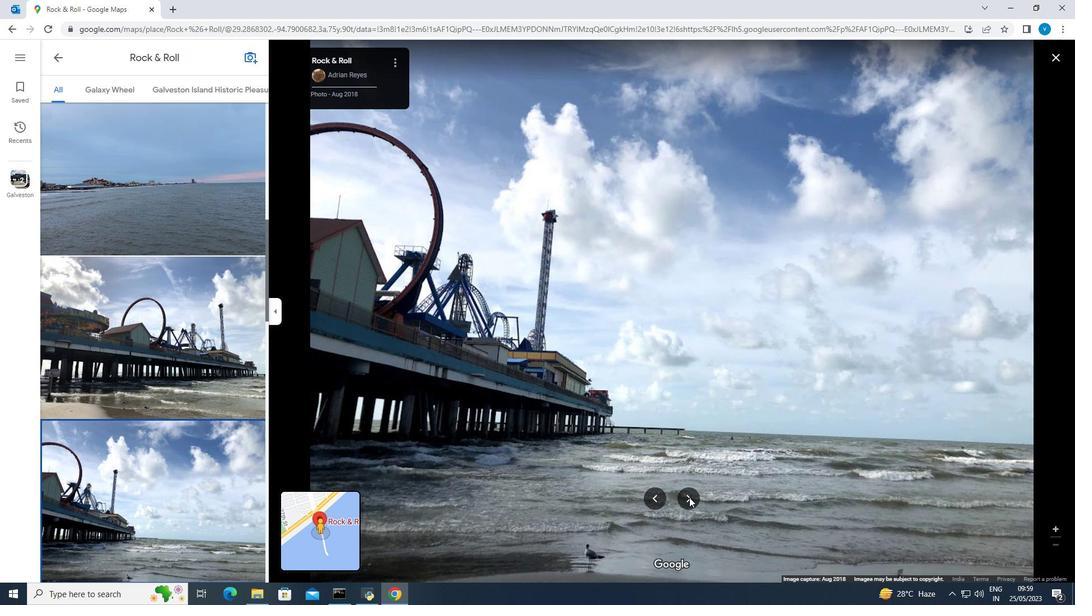 
Action: Mouse moved to (689, 496)
Screenshot: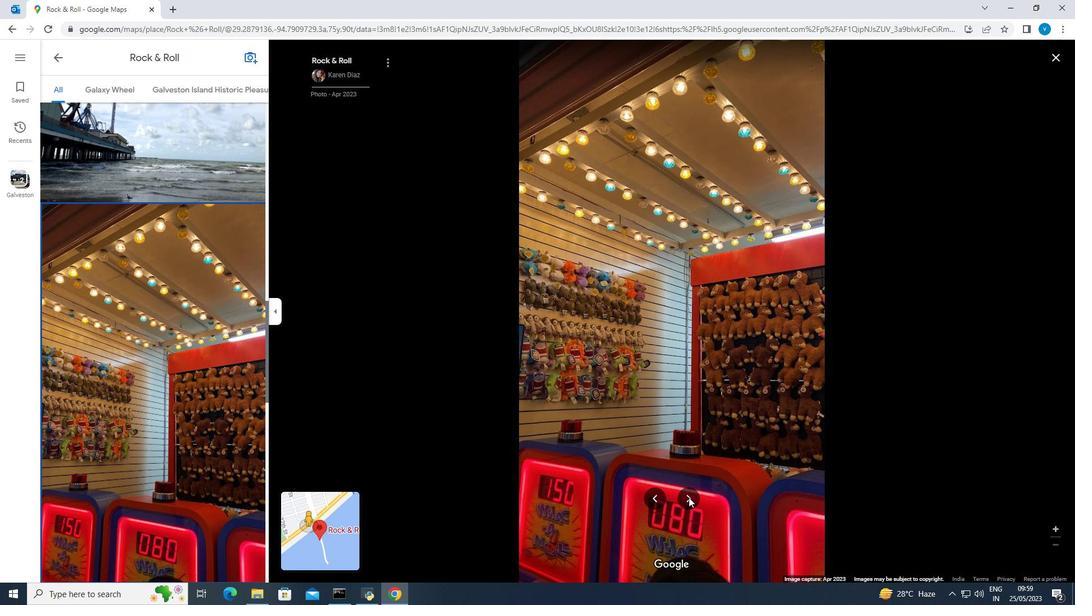 
Action: Mouse pressed left at (689, 496)
Screenshot: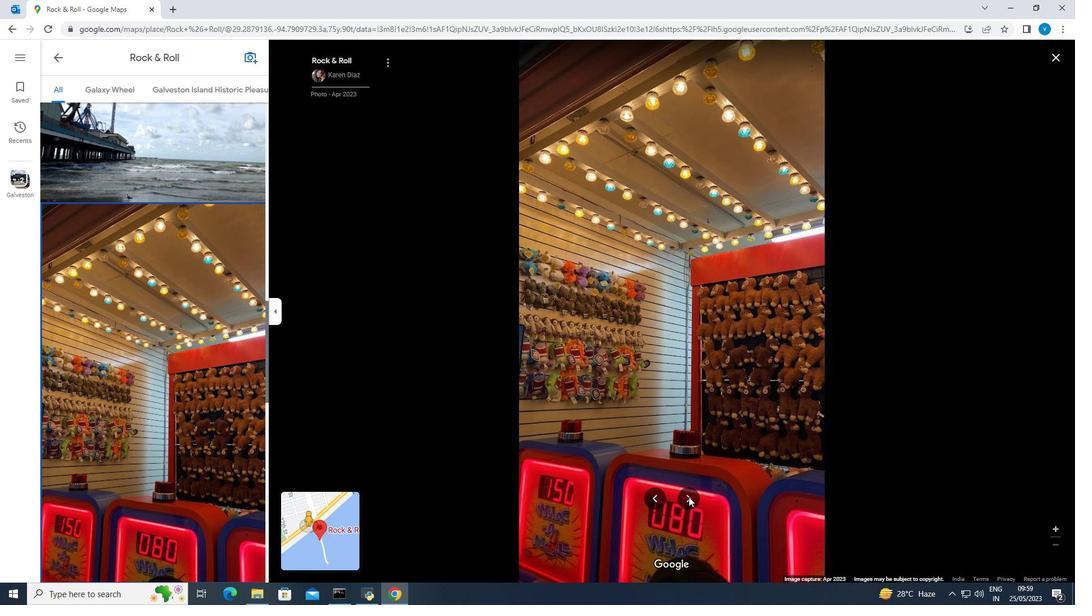 
Action: Mouse moved to (690, 494)
Screenshot: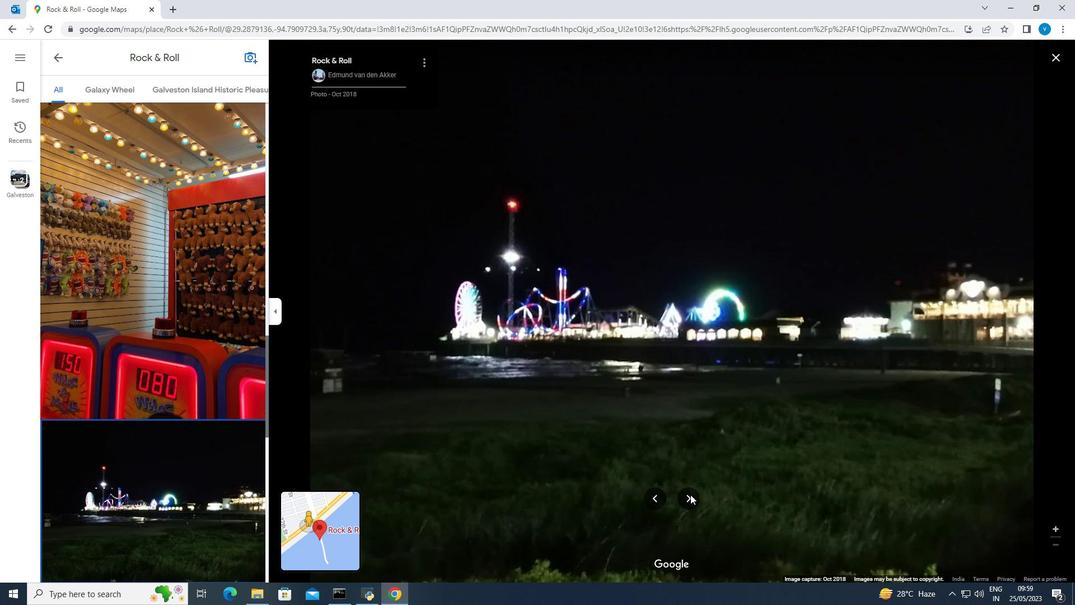 
Action: Mouse pressed left at (690, 494)
Screenshot: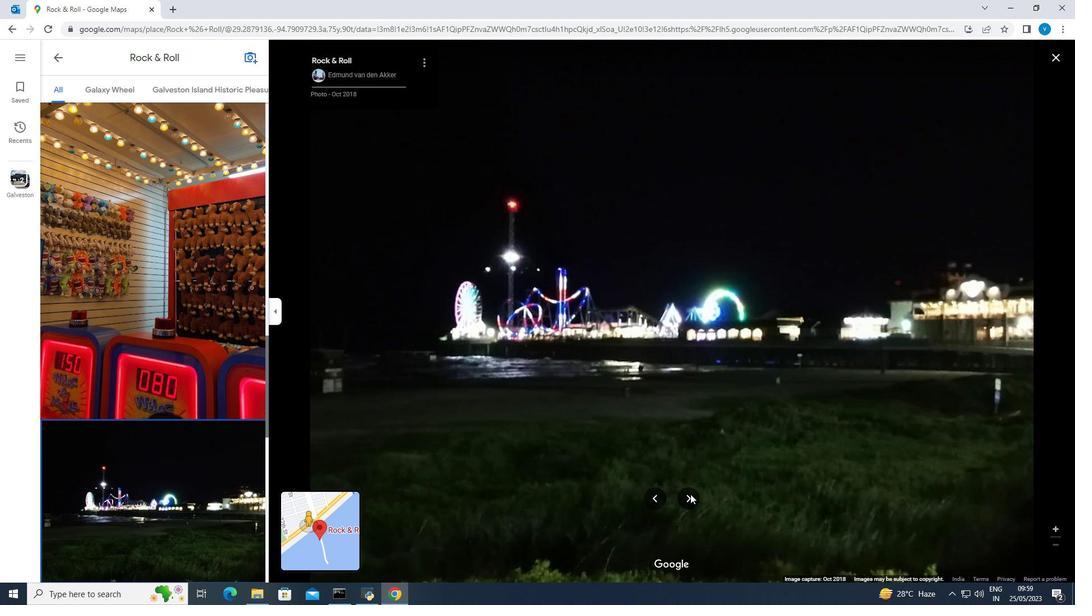 
Action: Mouse moved to (691, 497)
Screenshot: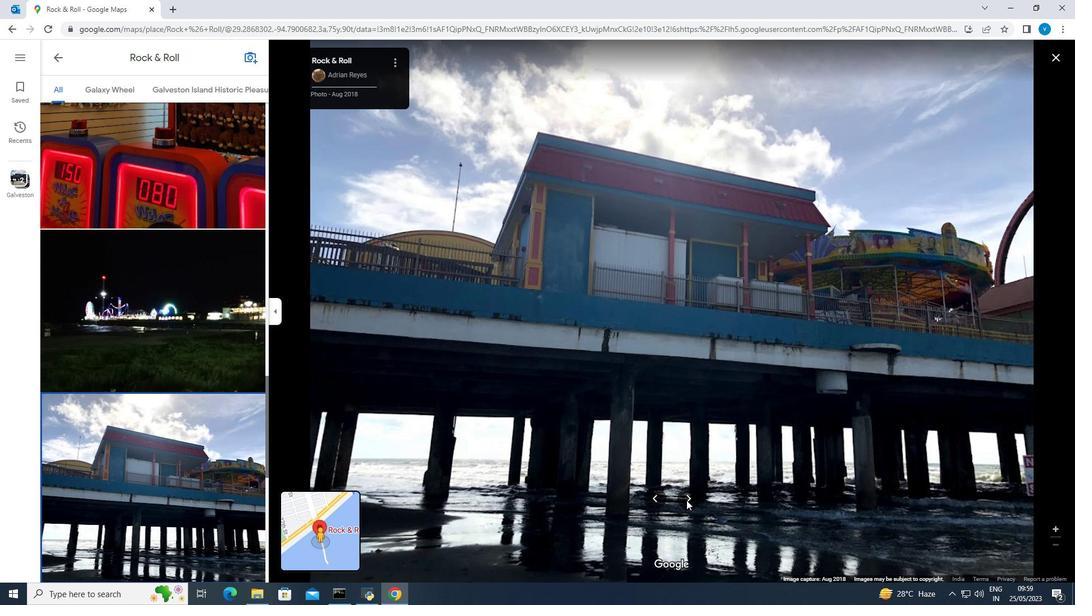 
Action: Mouse pressed left at (691, 497)
Screenshot: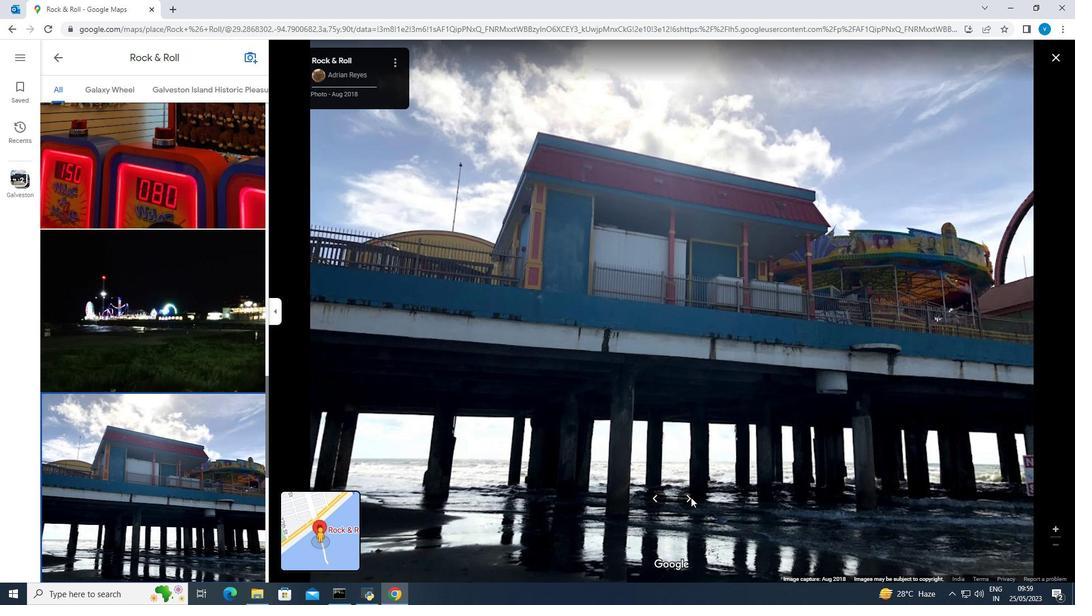 
Action: Mouse moved to (688, 500)
Screenshot: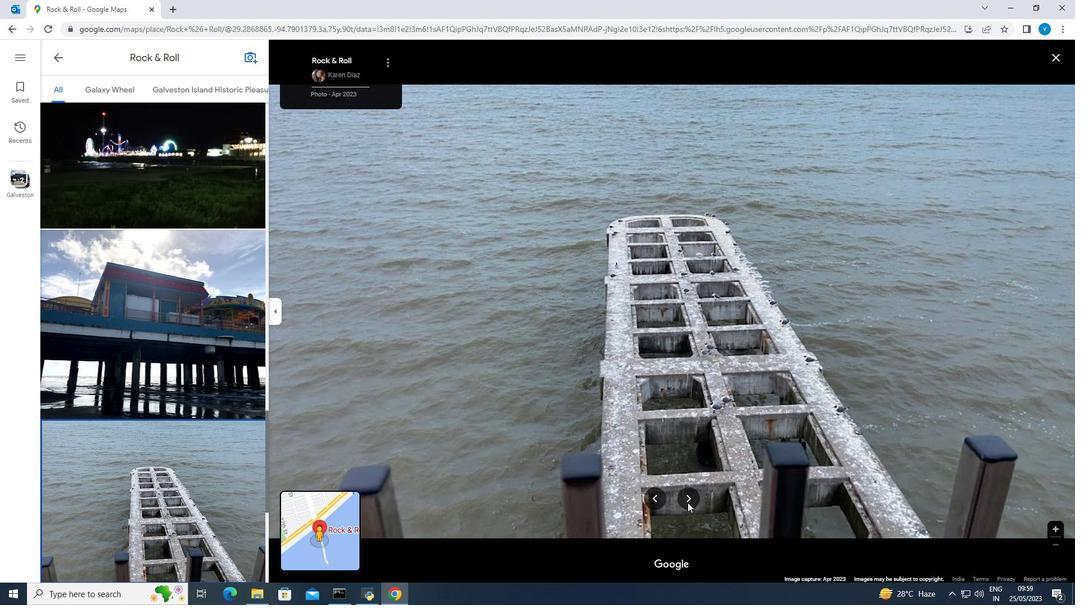 
Action: Mouse pressed left at (688, 500)
Screenshot: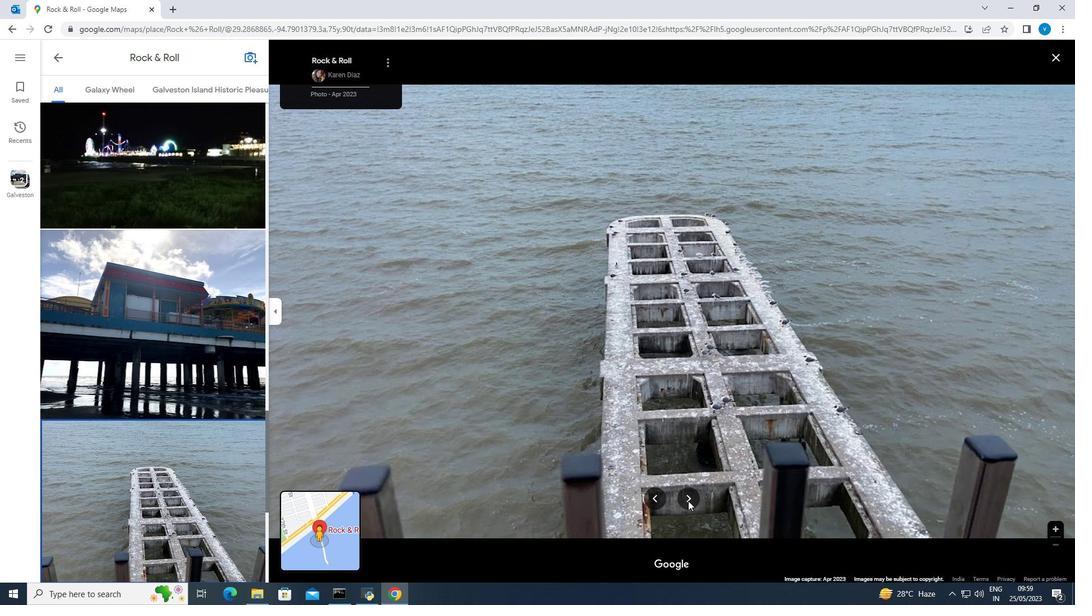 
Action: Mouse moved to (688, 491)
Screenshot: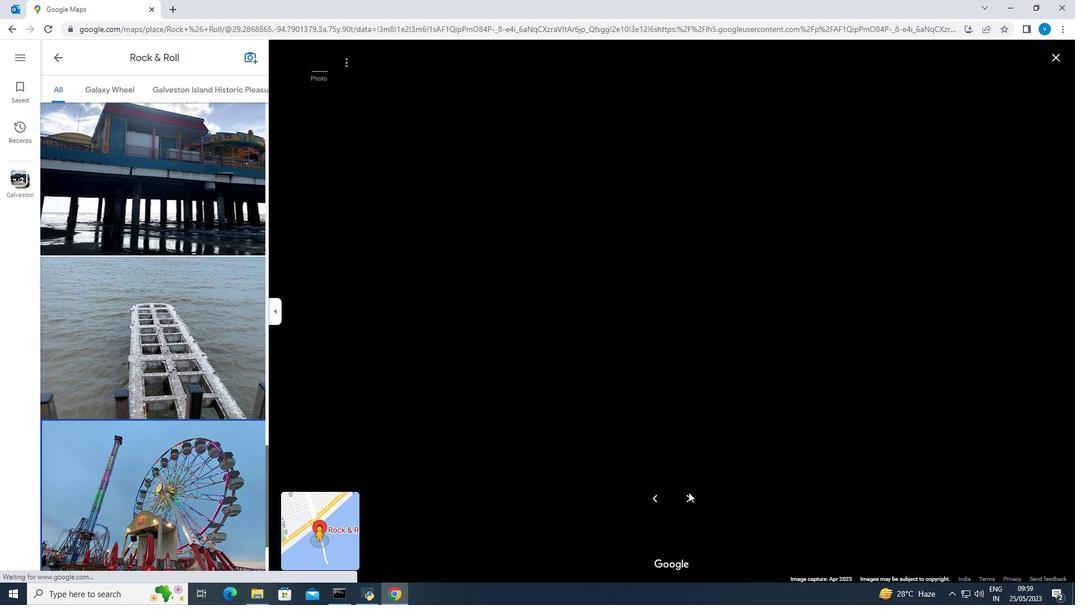 
Action: Mouse pressed left at (688, 491)
Screenshot: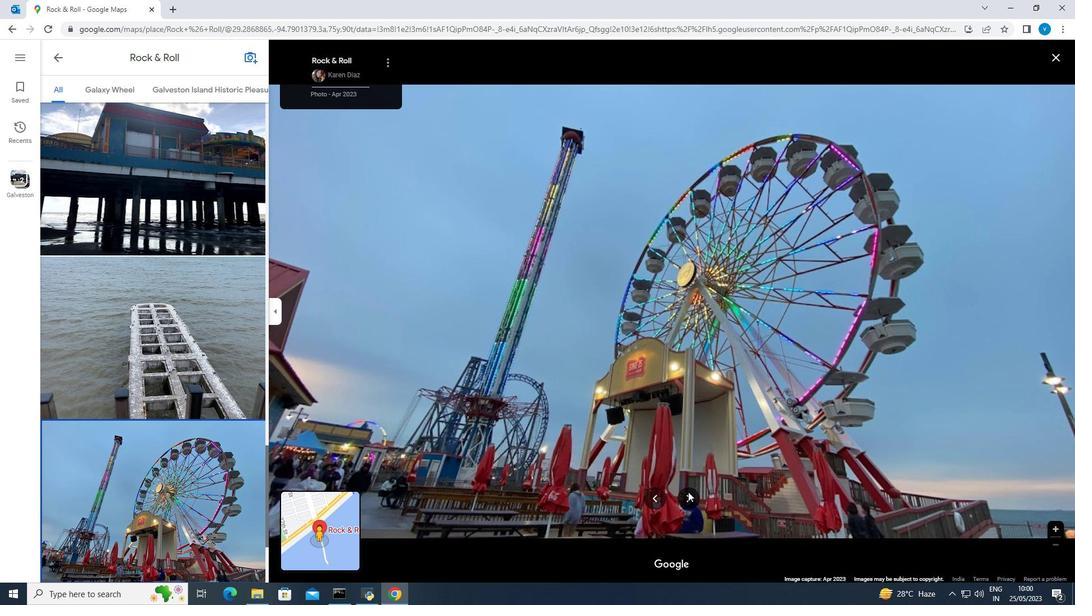 
Action: Mouse moved to (658, 496)
Screenshot: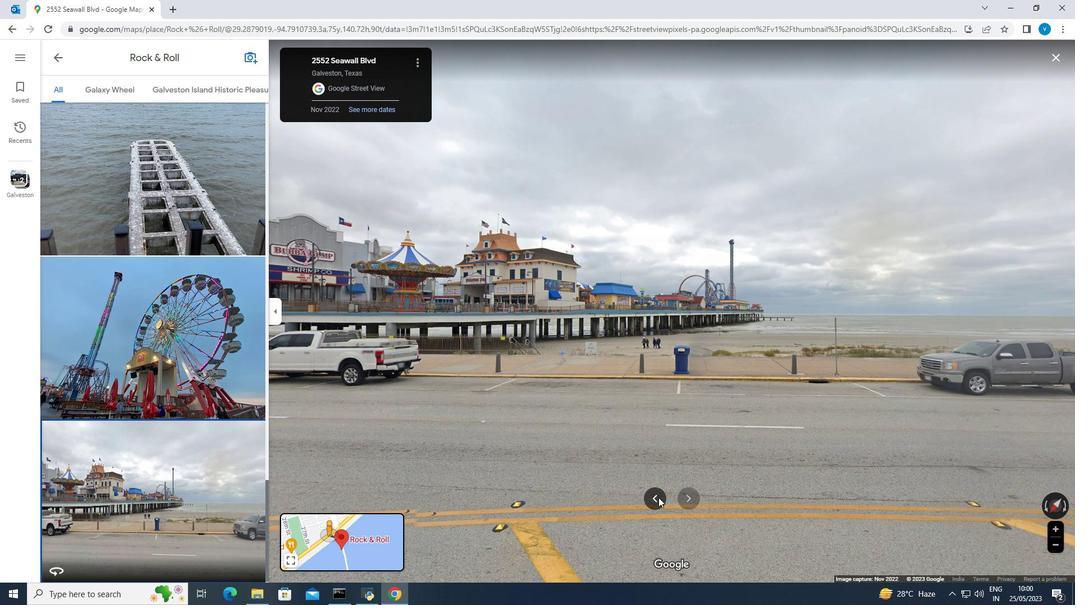 
Action: Mouse pressed left at (658, 496)
Screenshot: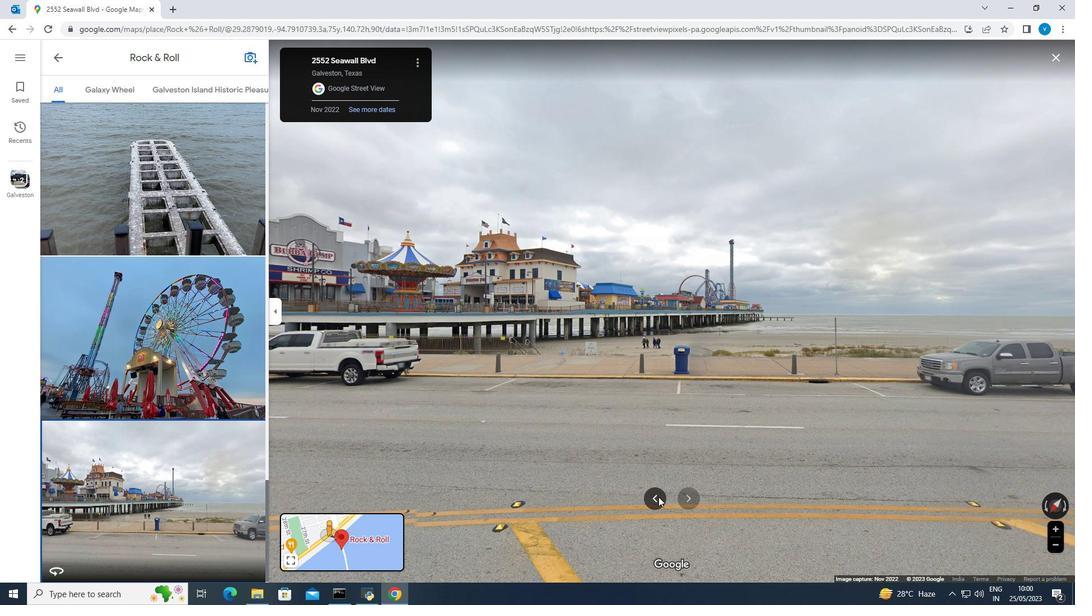 
Action: Mouse moved to (653, 491)
Screenshot: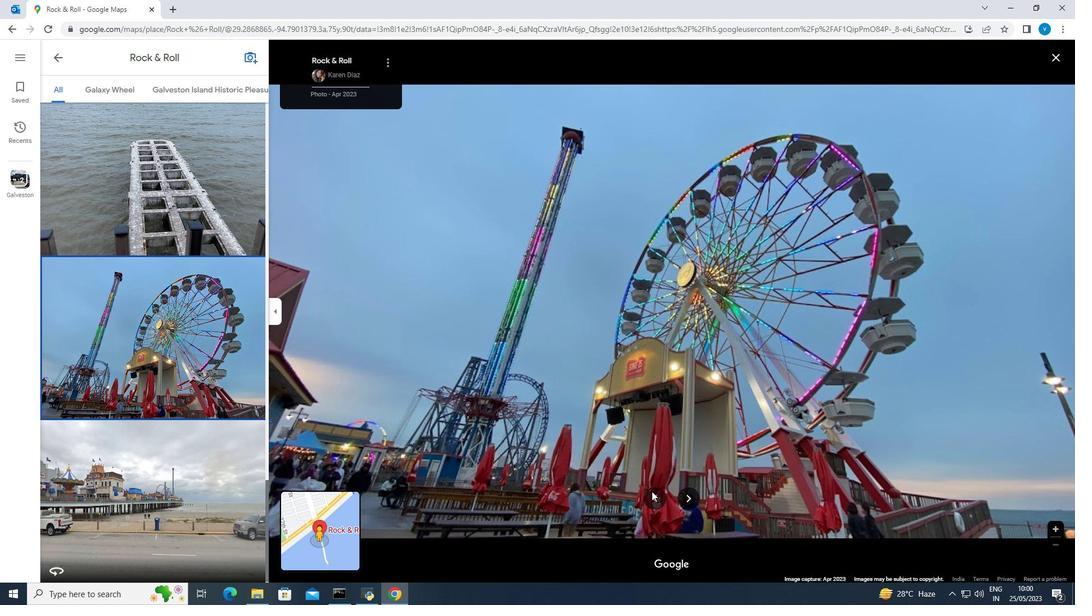 
Action: Mouse pressed left at (653, 491)
Screenshot: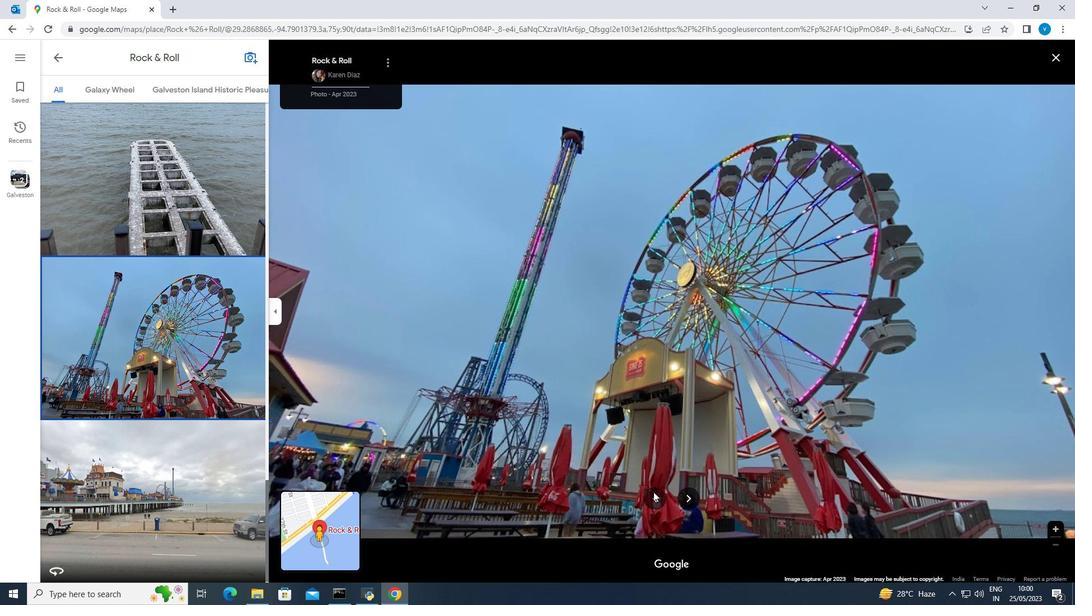 
Action: Mouse moved to (657, 500)
Screenshot: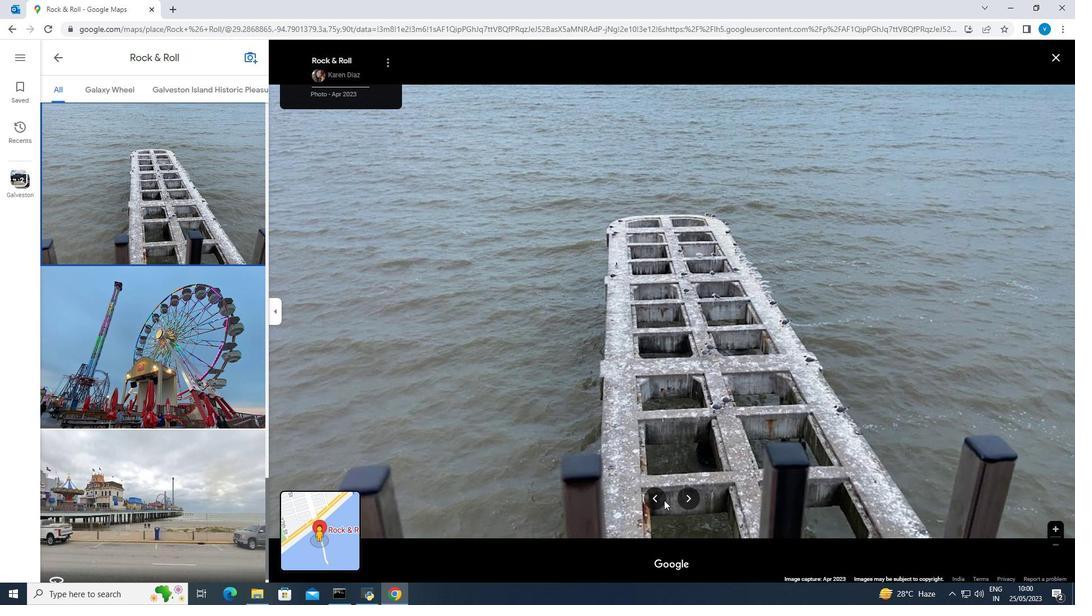 
Action: Mouse pressed left at (657, 500)
Screenshot: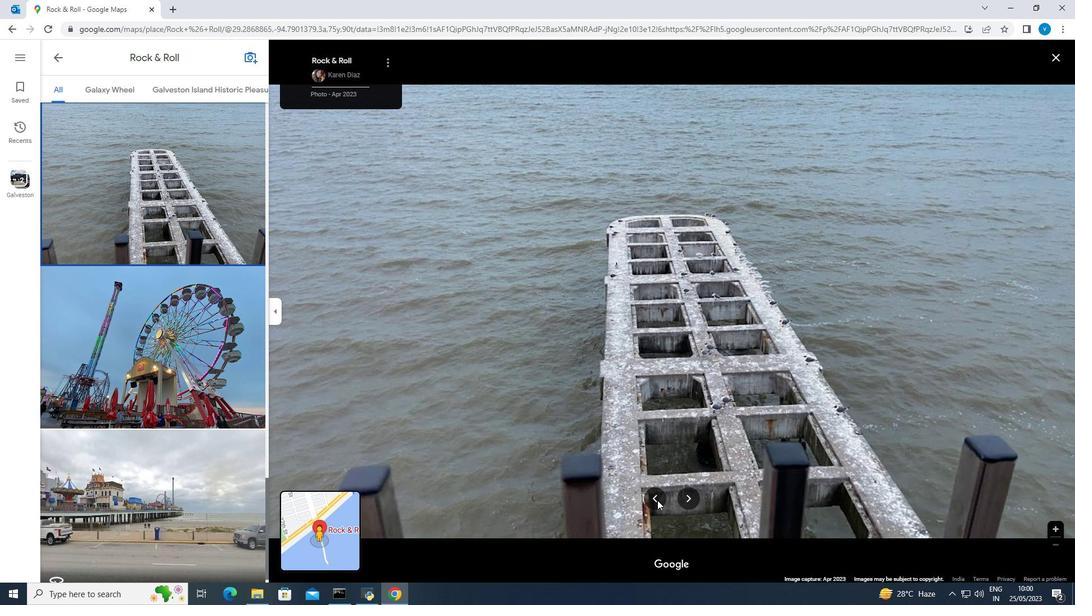 
Action: Mouse moved to (658, 493)
Screenshot: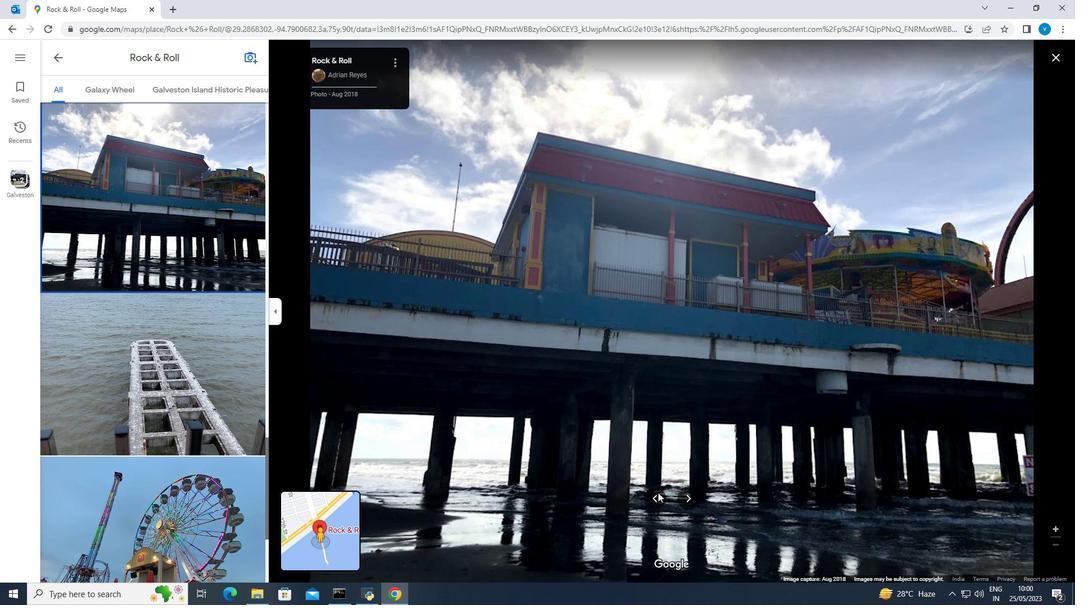 
Action: Mouse pressed left at (658, 493)
Screenshot: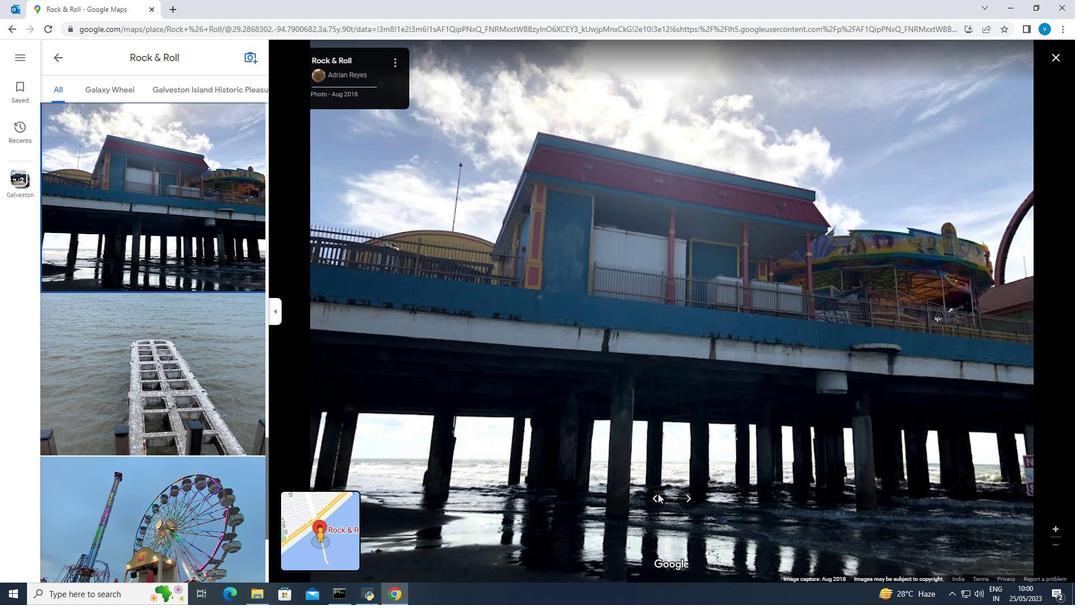 
Action: Mouse moved to (1060, 56)
Screenshot: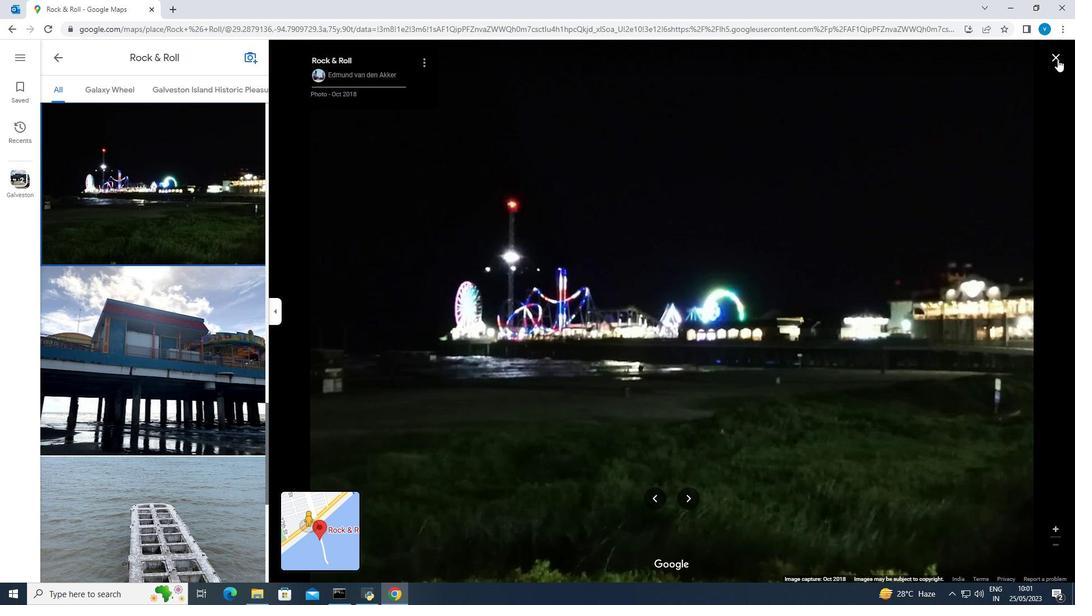 
Action: Mouse pressed left at (1060, 56)
Screenshot: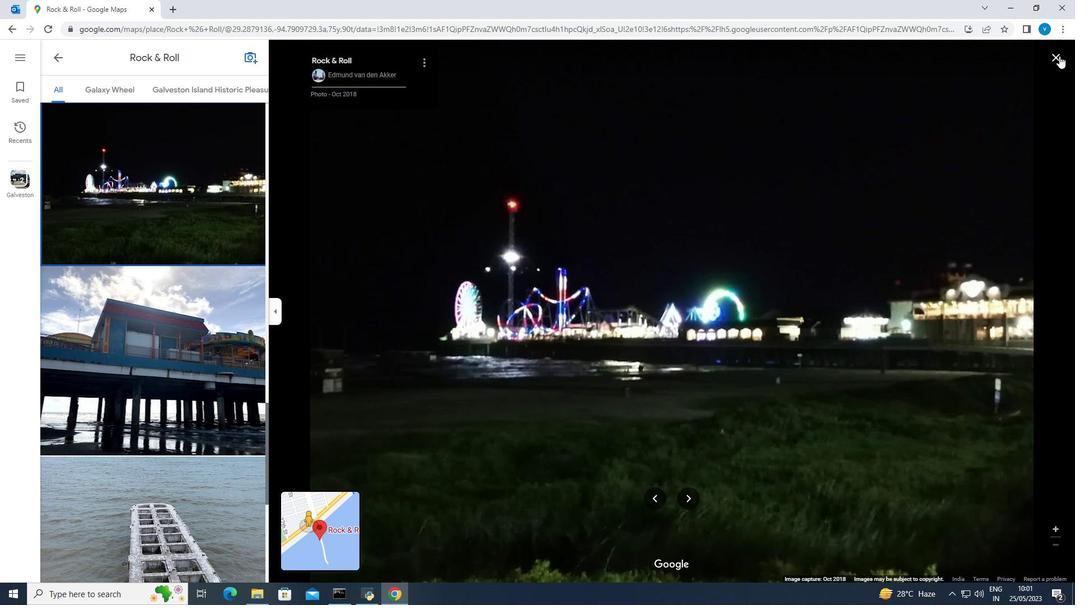 
Action: Mouse moved to (536, 286)
Screenshot: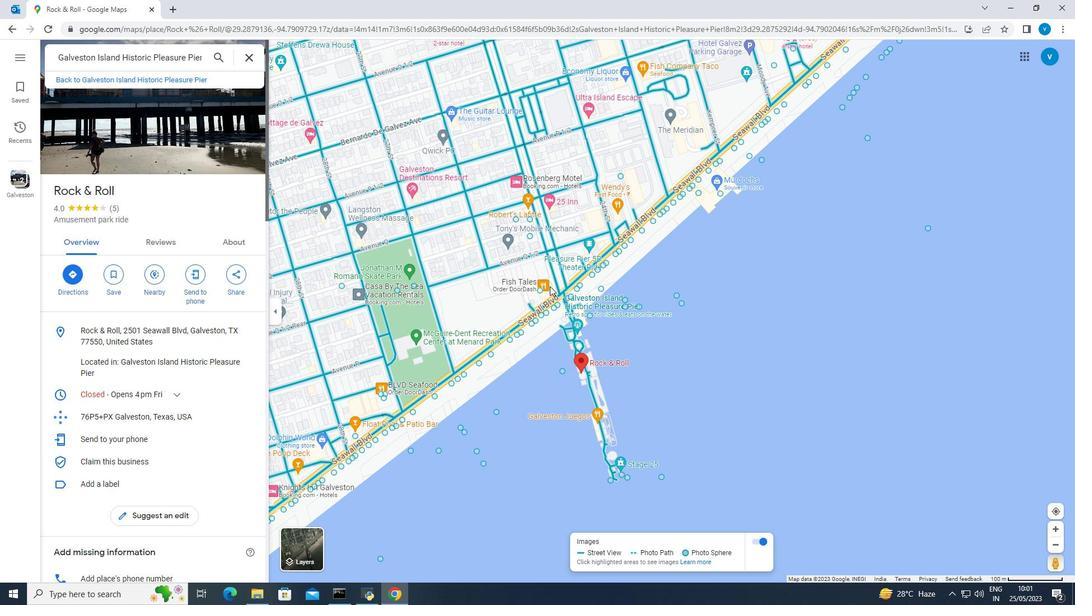 
Action: Mouse pressed left at (536, 286)
Screenshot: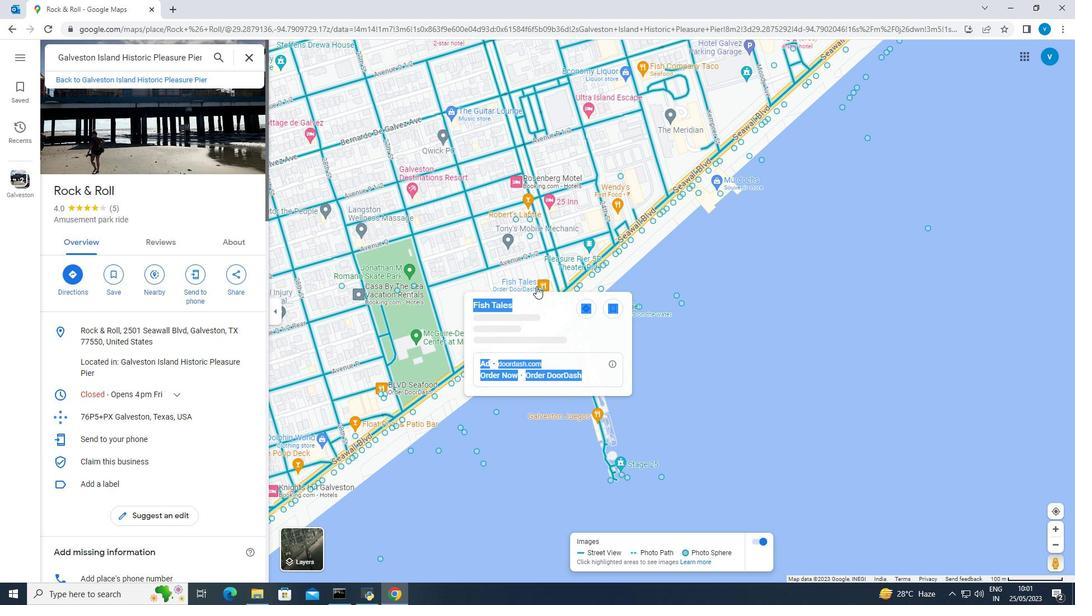 
Action: Mouse pressed left at (536, 286)
Screenshot: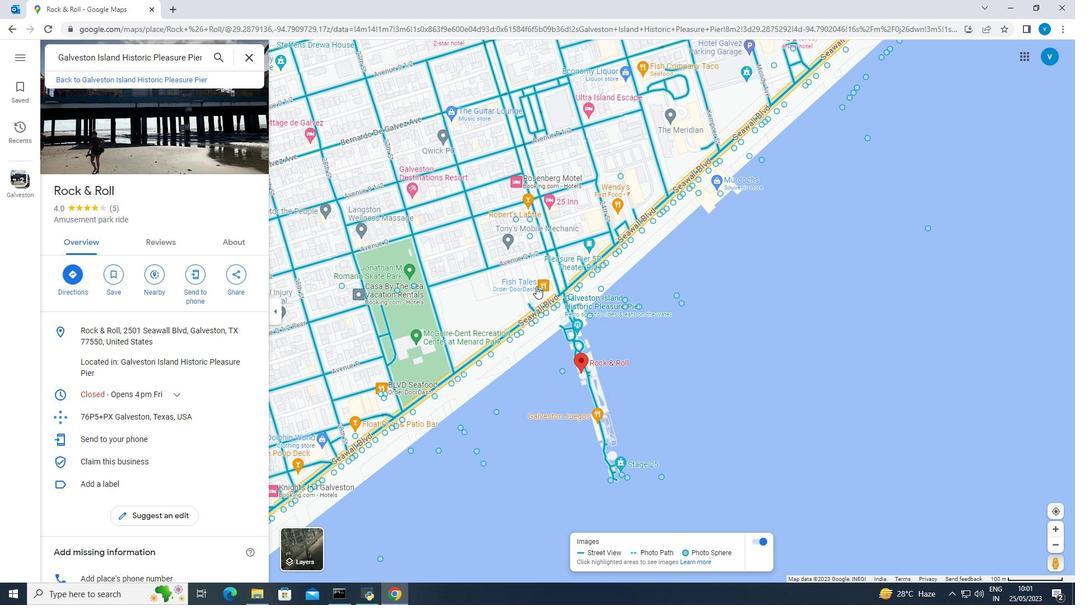 
Action: Mouse moved to (222, 147)
Screenshot: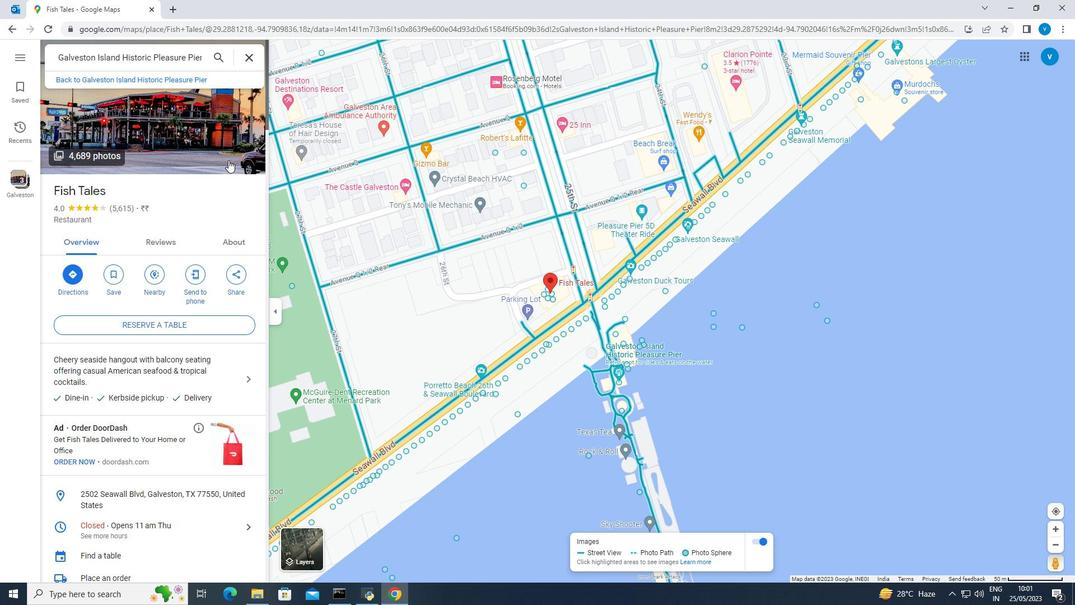 
Action: Mouse pressed left at (222, 147)
Screenshot: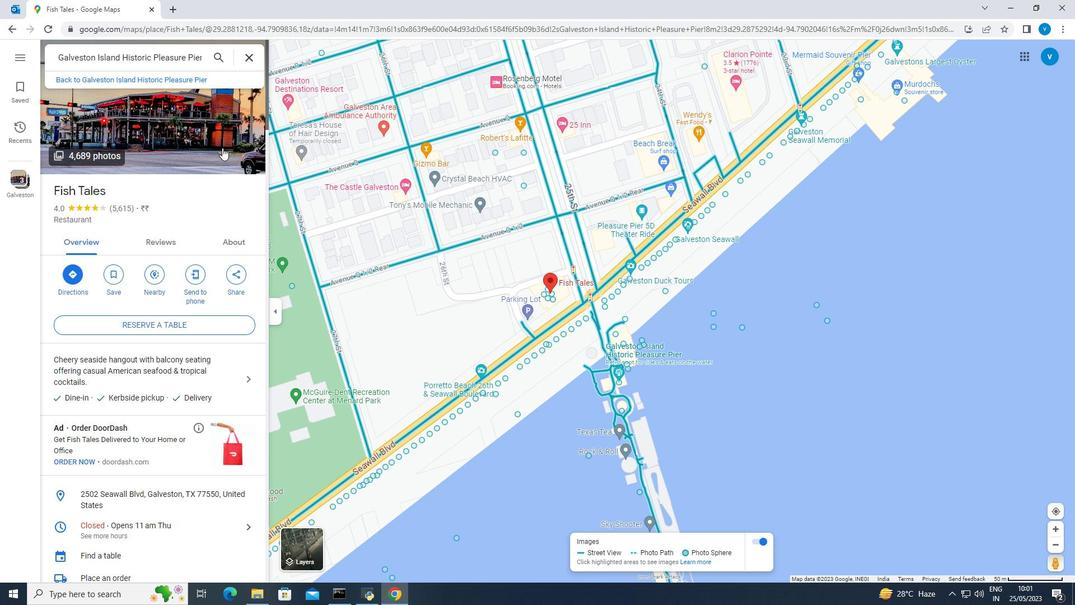 
Action: Mouse pressed left at (222, 147)
Screenshot: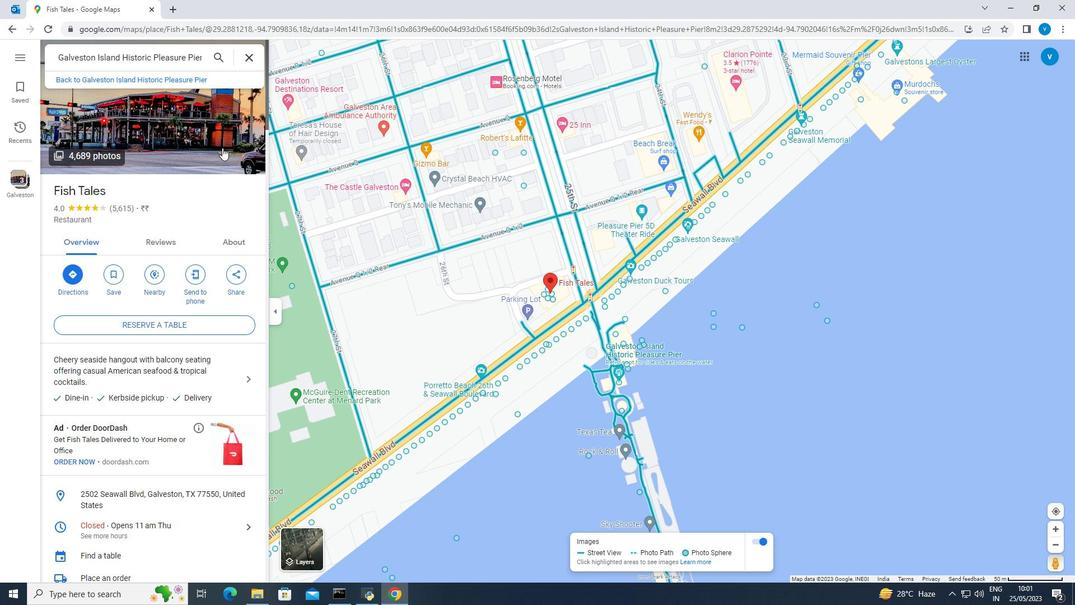
Action: Mouse moved to (693, 499)
Screenshot: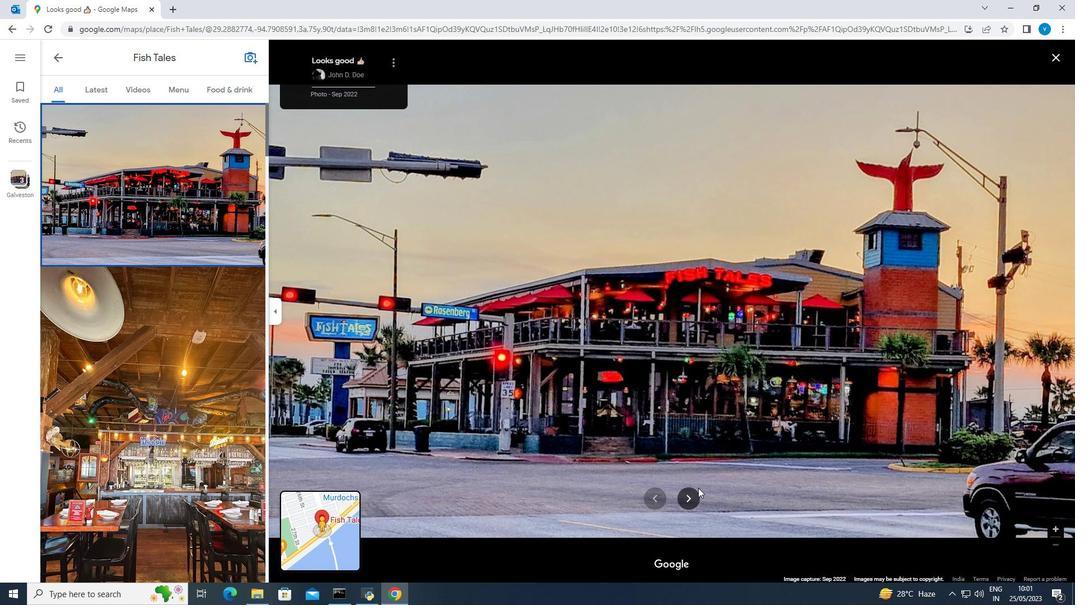 
Action: Mouse pressed left at (693, 499)
Screenshot: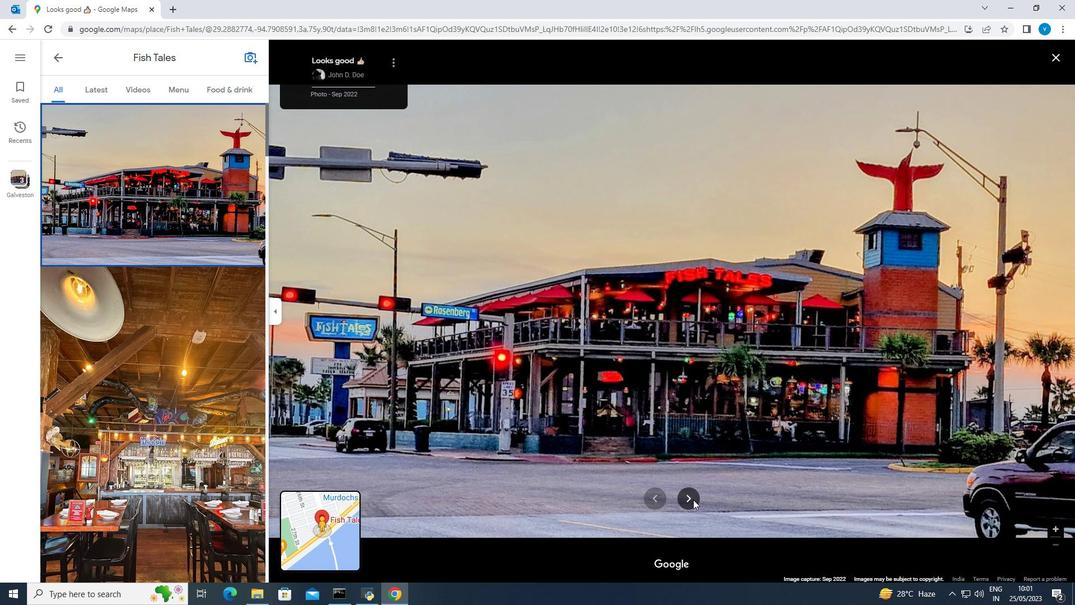 
Action: Mouse pressed left at (693, 499)
Screenshot: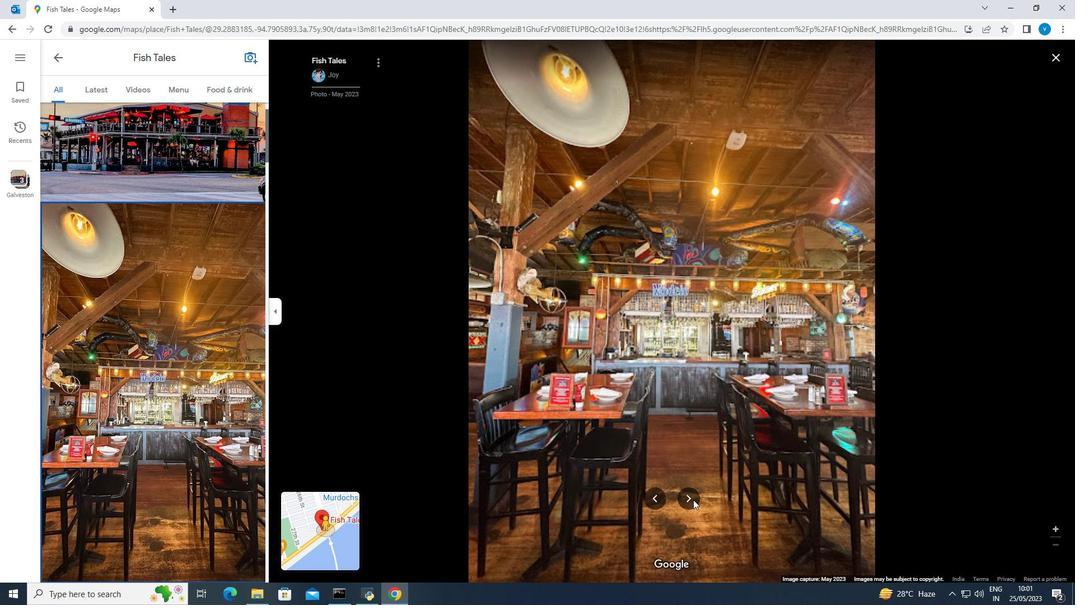 
Action: Mouse moved to (693, 499)
Screenshot: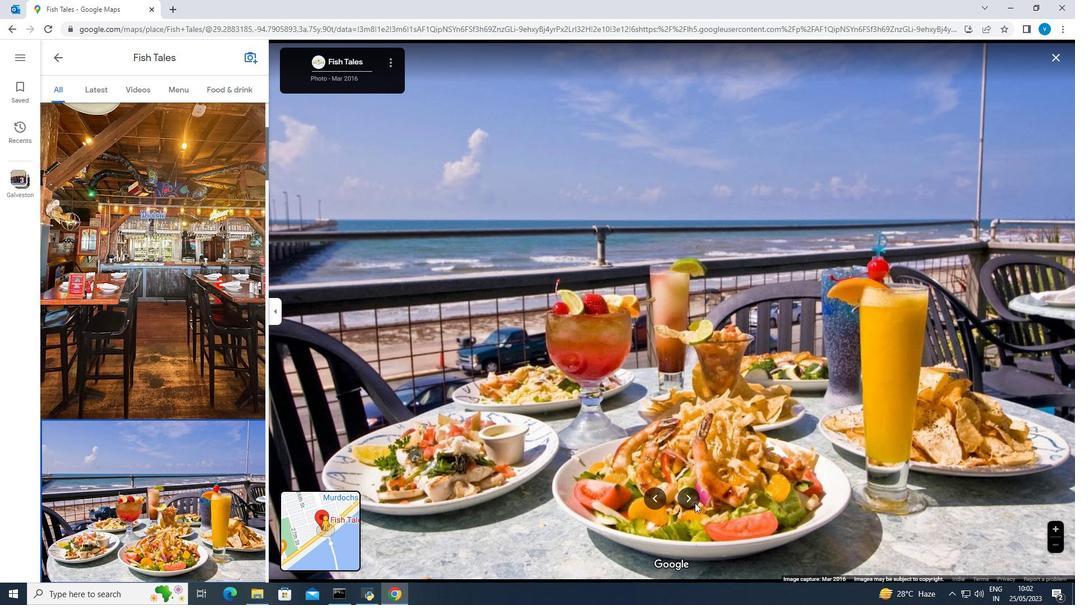 
Action: Mouse pressed left at (693, 499)
Screenshot: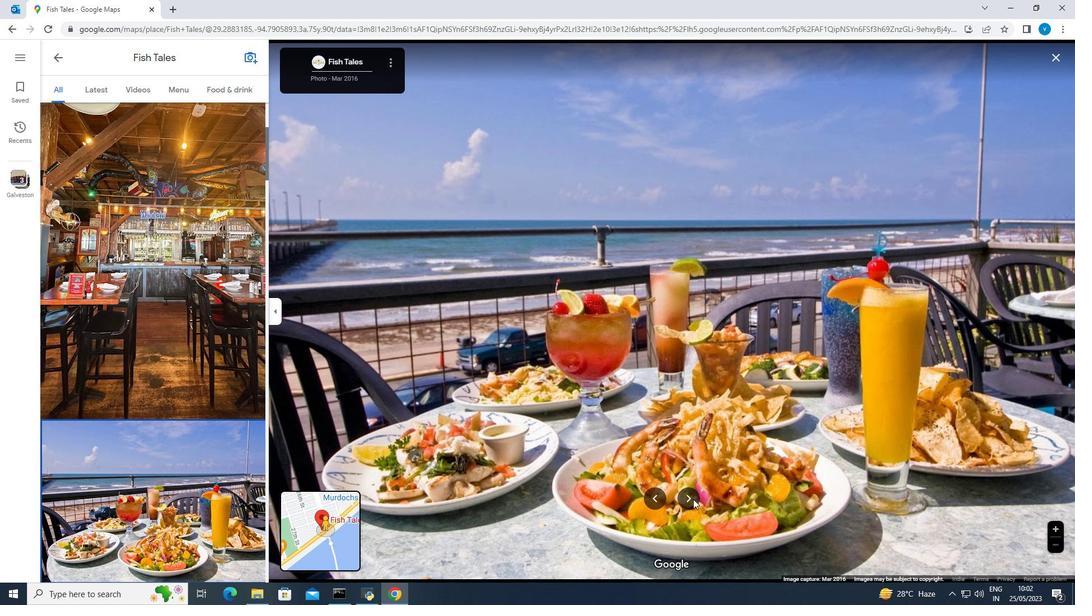 
Action: Mouse moved to (686, 496)
Screenshot: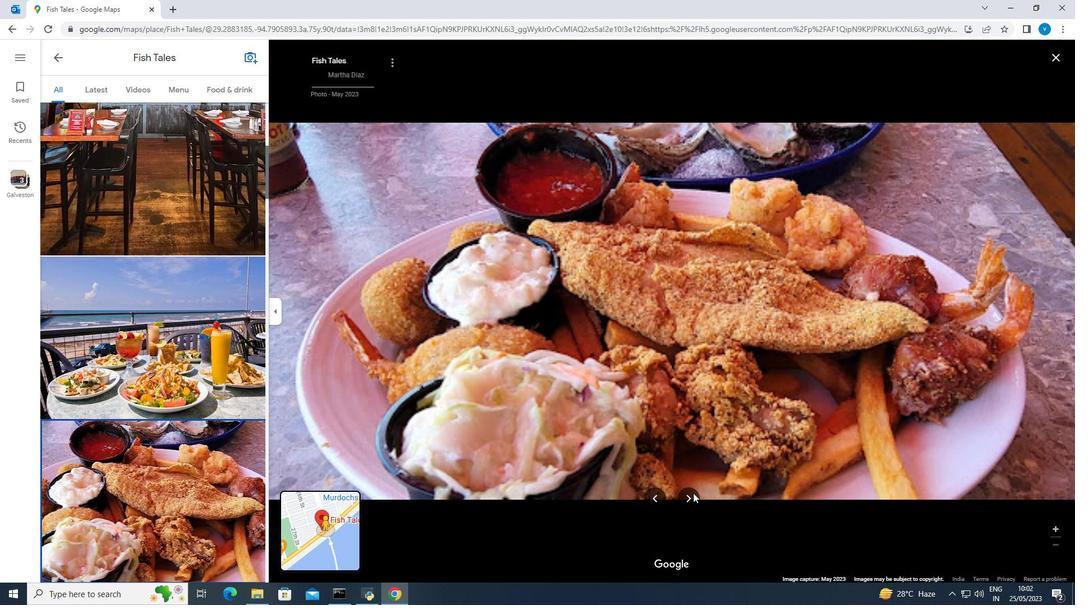 
Action: Mouse pressed left at (686, 496)
Screenshot: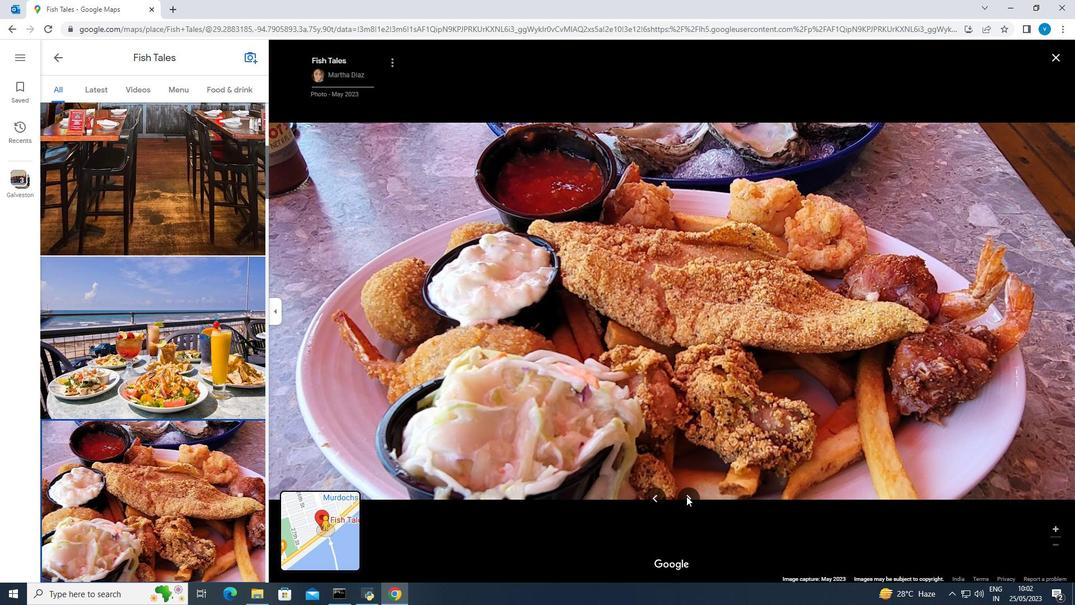 
Action: Mouse moved to (686, 496)
Screenshot: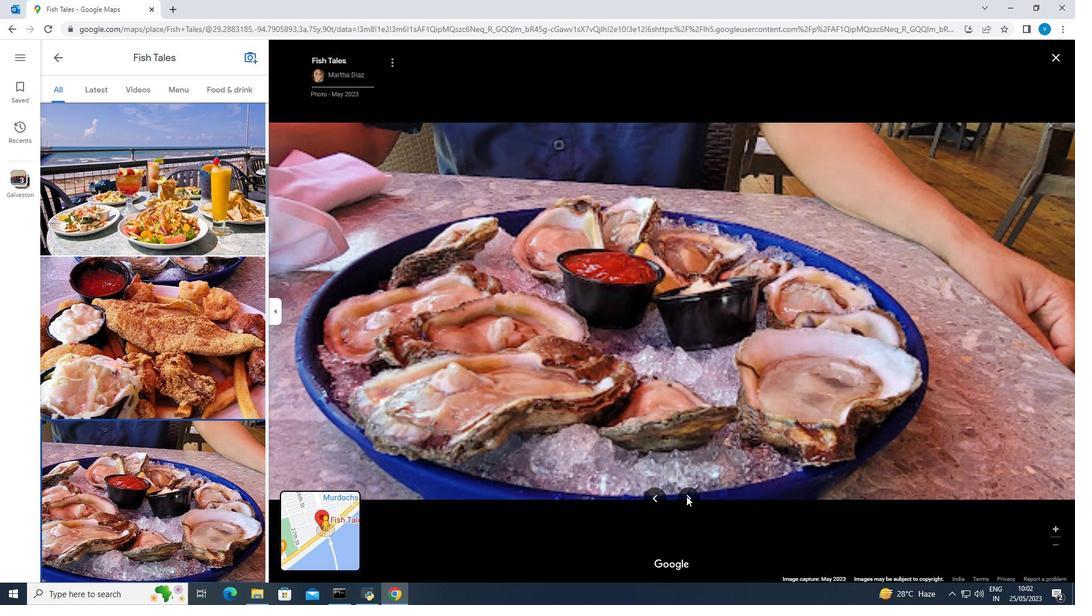 
Action: Mouse pressed left at (686, 496)
Screenshot: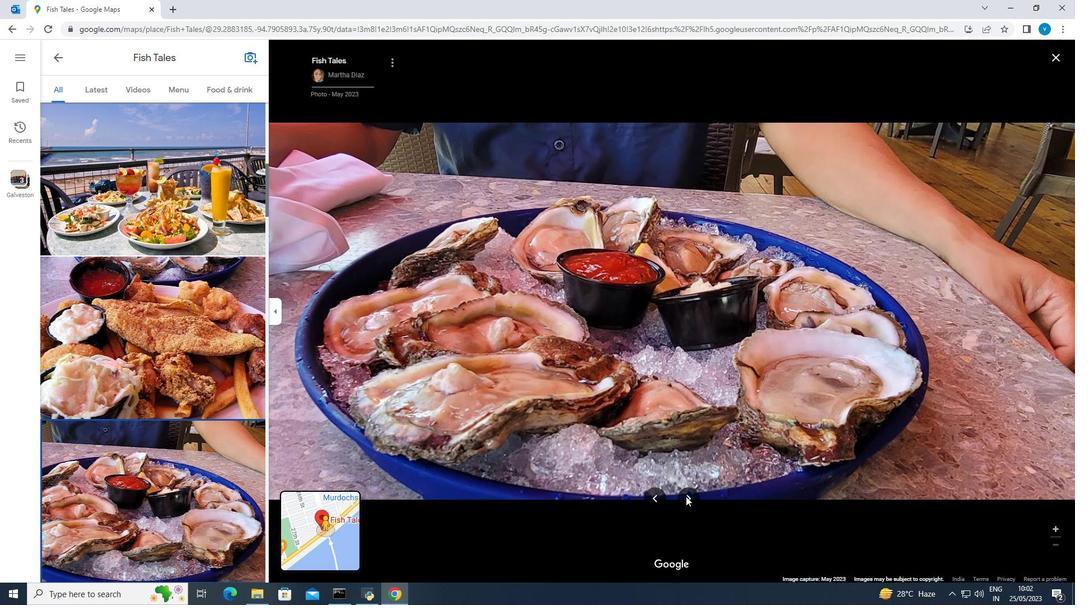 
Action: Mouse moved to (1058, 52)
Screenshot: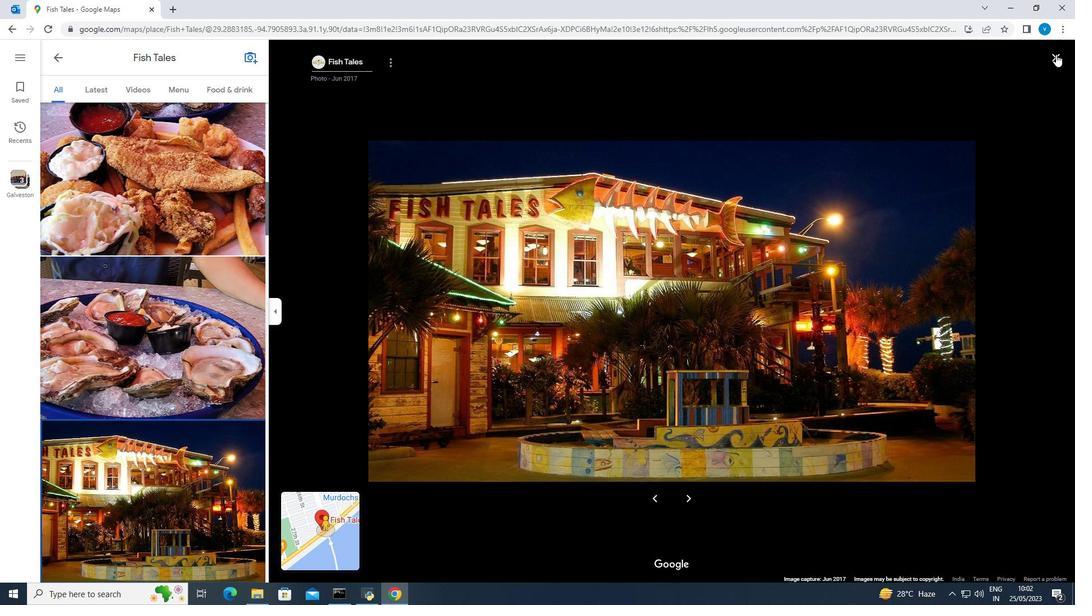 
Action: Mouse pressed left at (1058, 52)
Screenshot: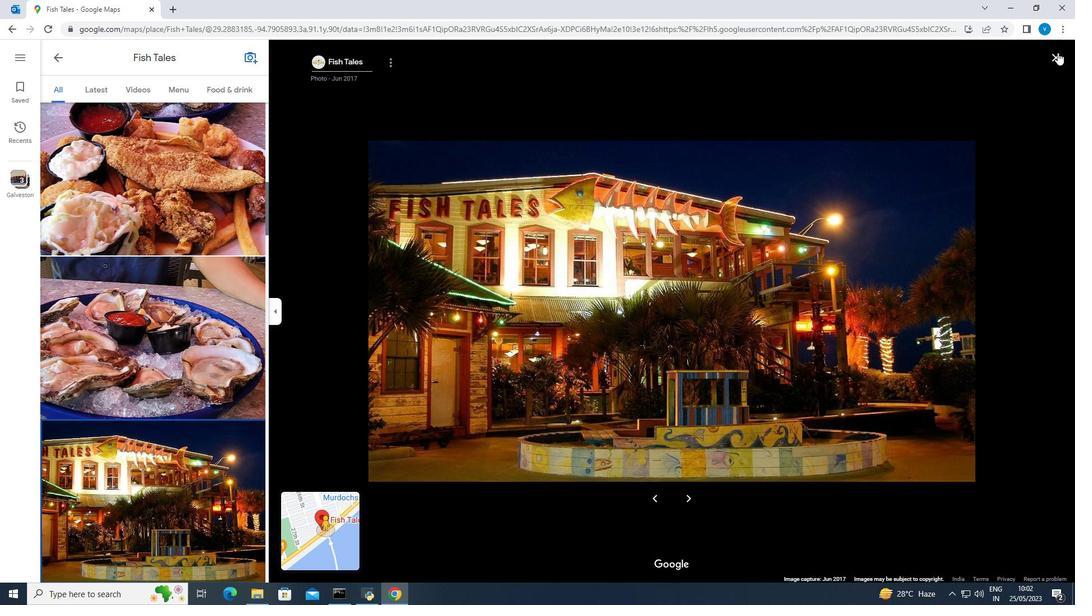 
